 Task: Find connections with filter location Backnang with filter topic #lawyerlifewith filter profile language Spanish with filter current company Golin with filter school AMITY University Gurgaon with filter industry Insurance Carriers with filter service category Product Marketing with filter keywords title Chemist
Action: Mouse moved to (486, 63)
Screenshot: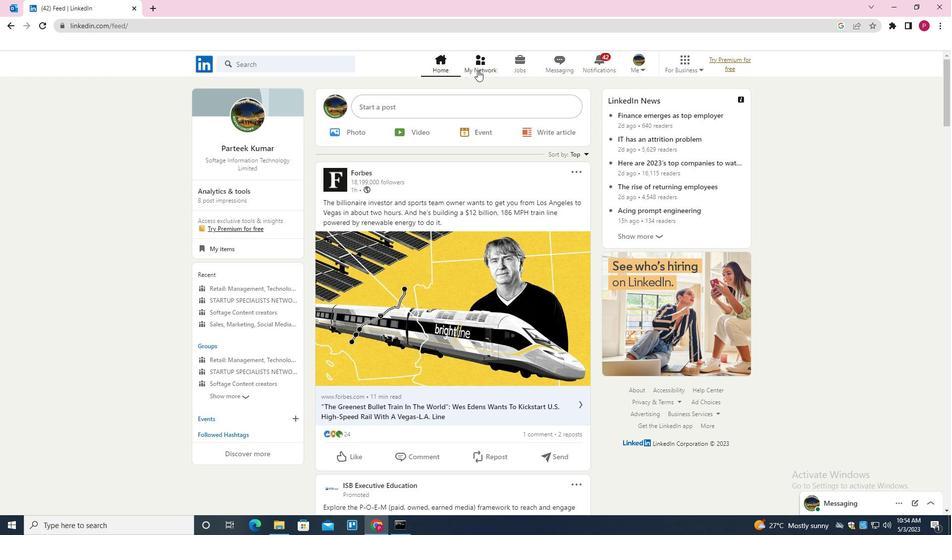 
Action: Mouse pressed left at (486, 63)
Screenshot: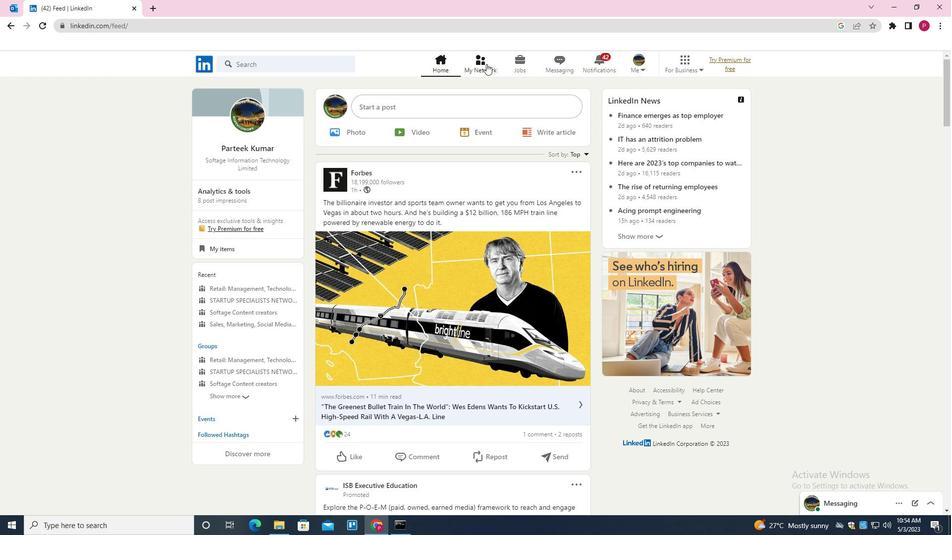 
Action: Mouse moved to (304, 116)
Screenshot: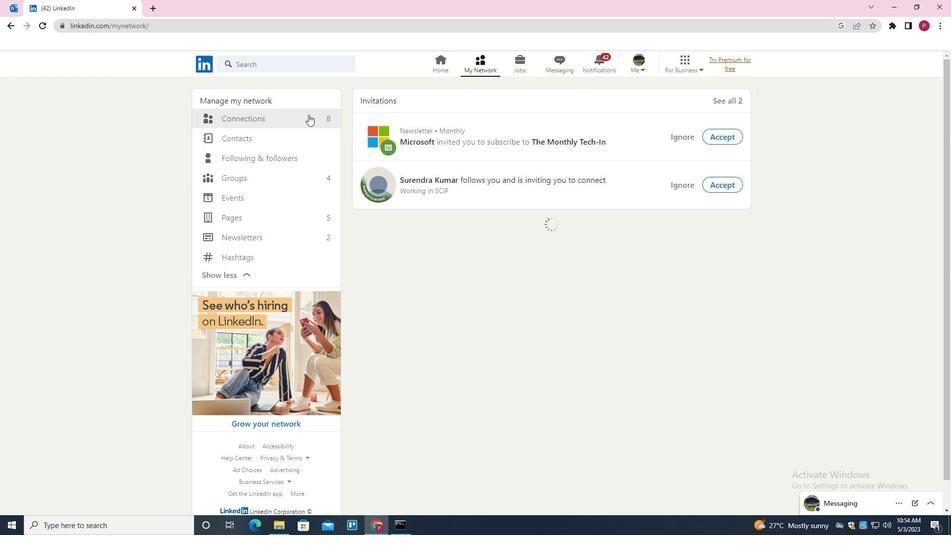 
Action: Mouse pressed left at (304, 116)
Screenshot: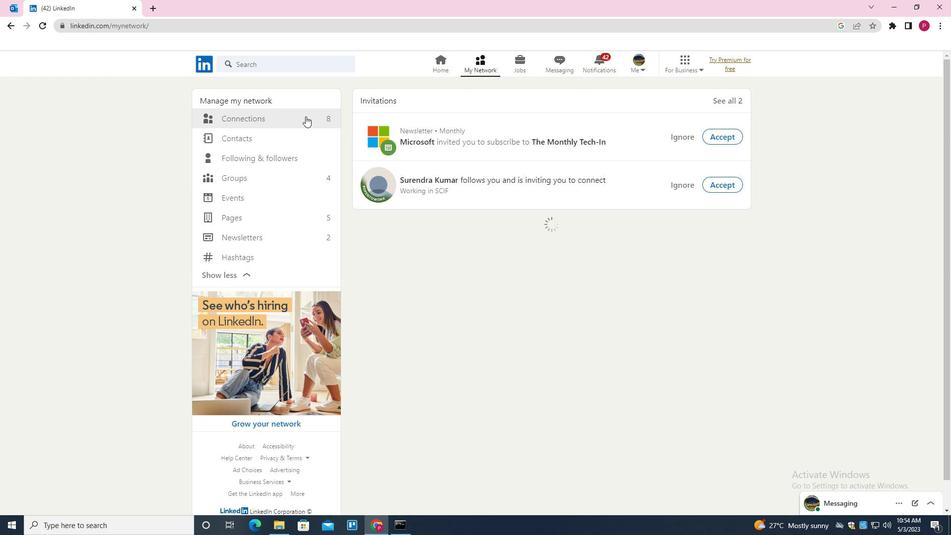 
Action: Mouse moved to (556, 116)
Screenshot: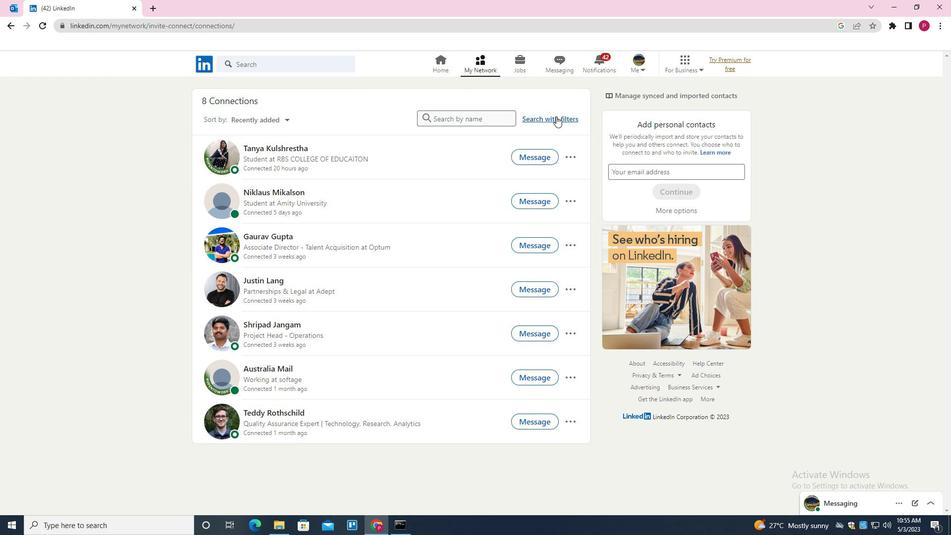 
Action: Mouse pressed left at (556, 116)
Screenshot: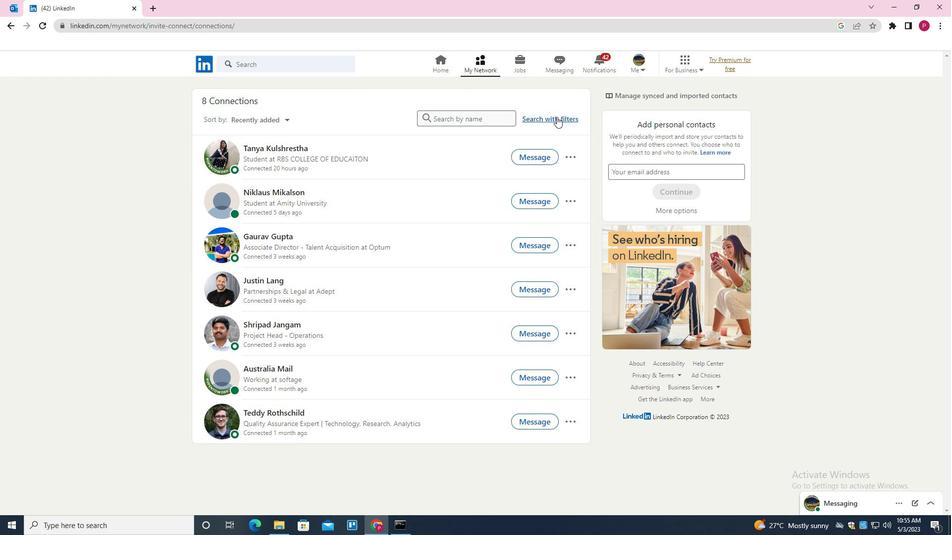 
Action: Mouse moved to (504, 91)
Screenshot: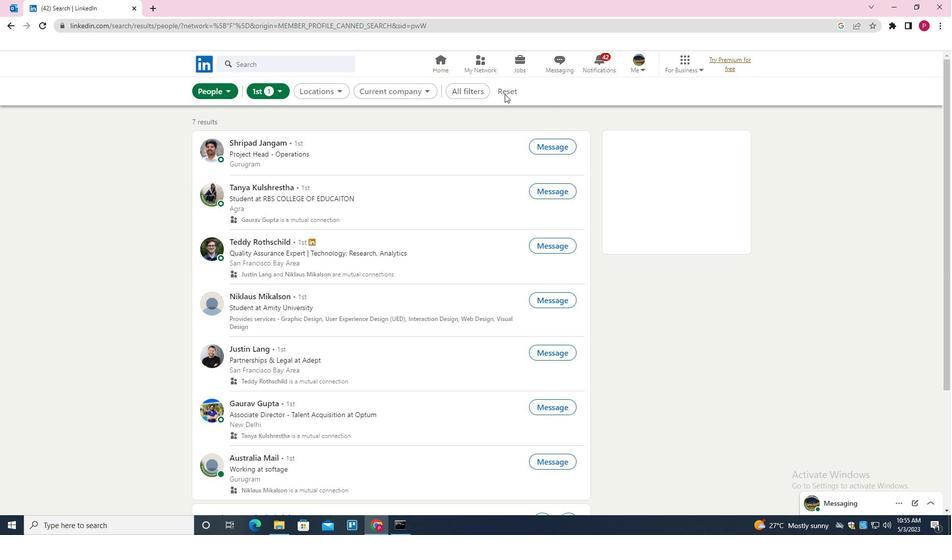 
Action: Mouse pressed left at (504, 91)
Screenshot: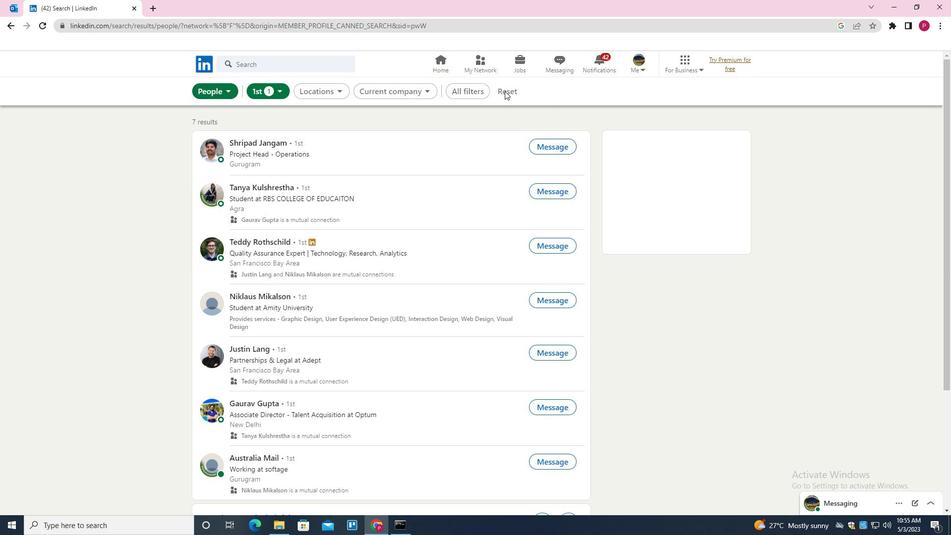 
Action: Mouse moved to (499, 92)
Screenshot: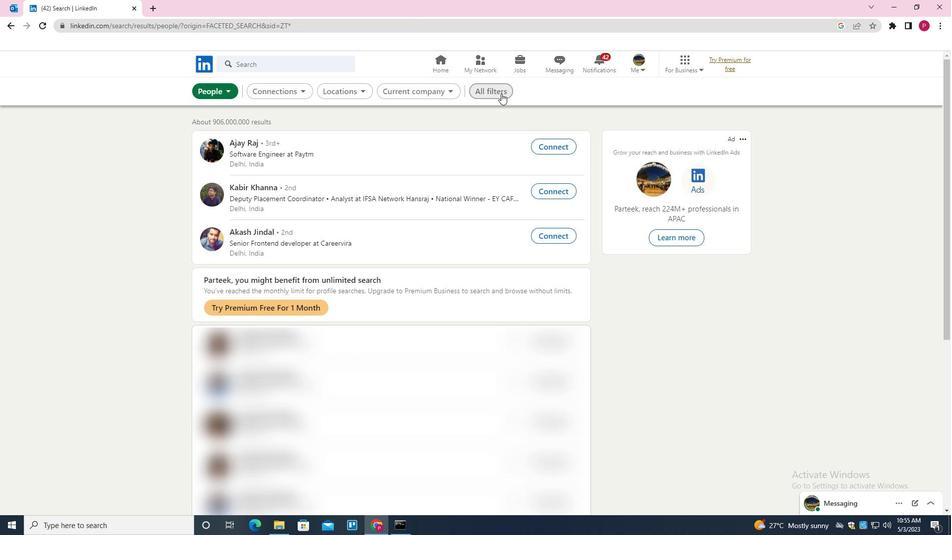 
Action: Mouse pressed left at (499, 92)
Screenshot: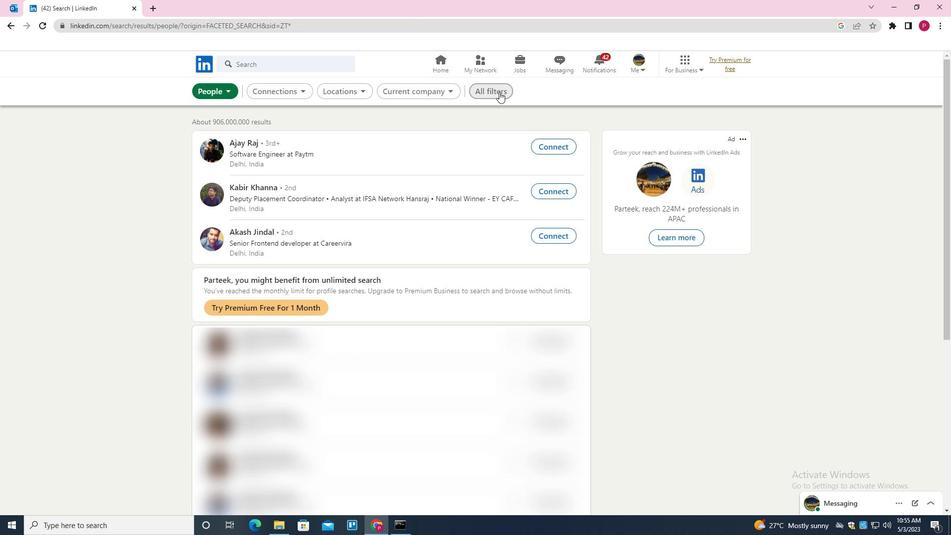 
Action: Mouse moved to (714, 221)
Screenshot: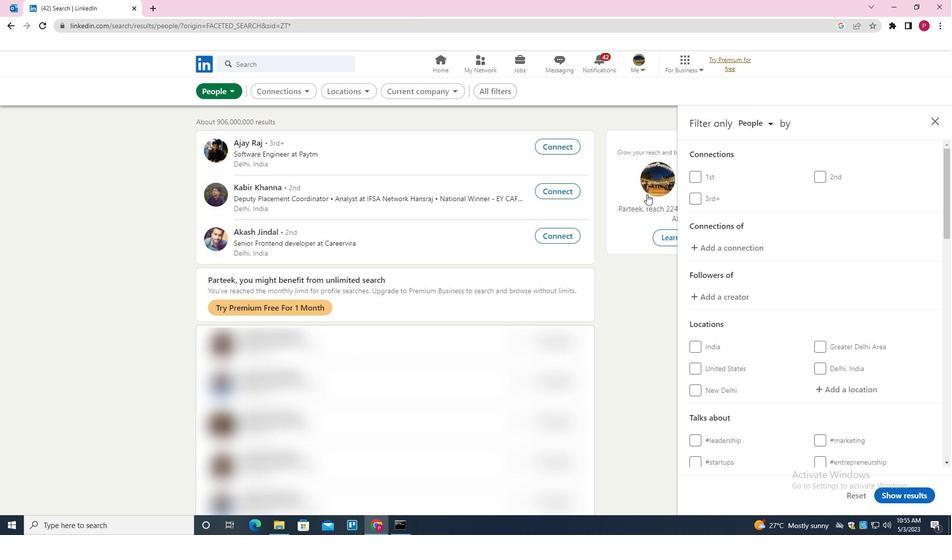 
Action: Mouse scrolled (714, 220) with delta (0, 0)
Screenshot: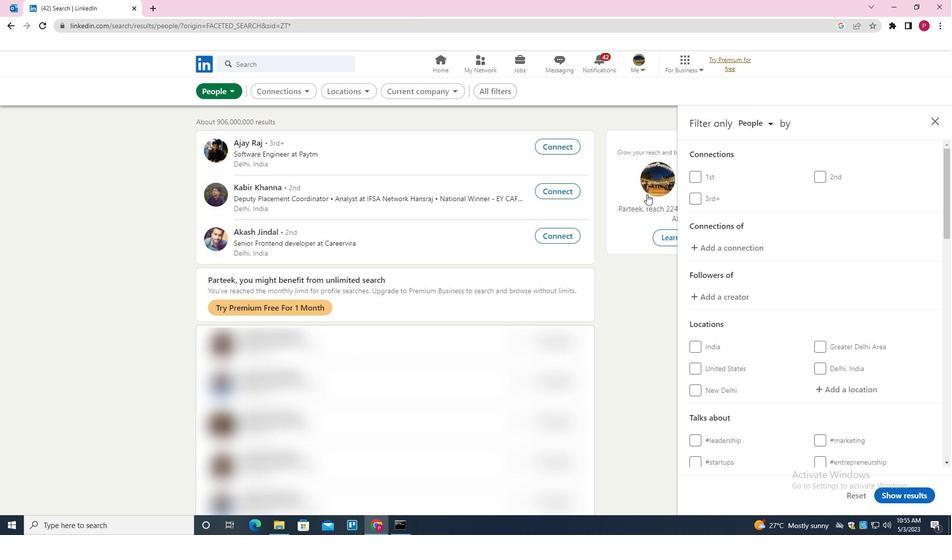 
Action: Mouse moved to (723, 224)
Screenshot: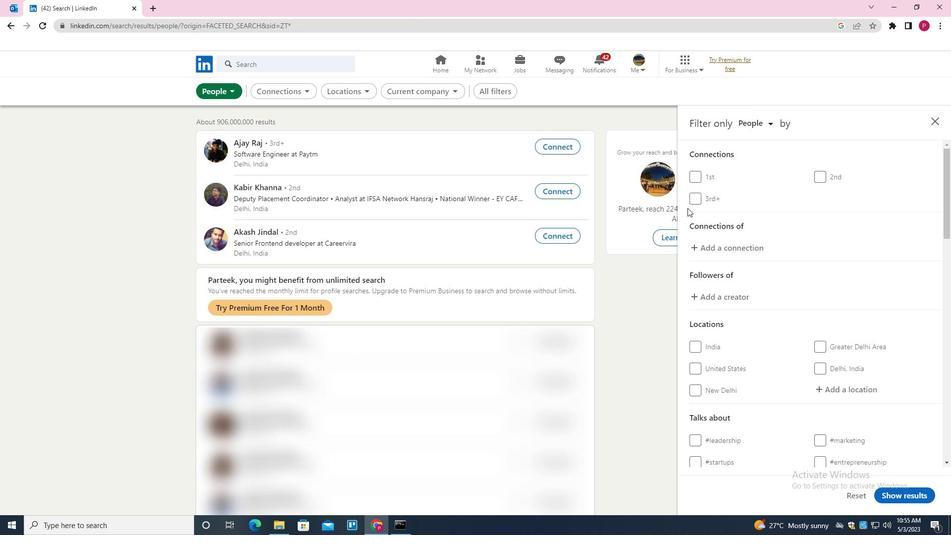 
Action: Mouse scrolled (723, 224) with delta (0, 0)
Screenshot: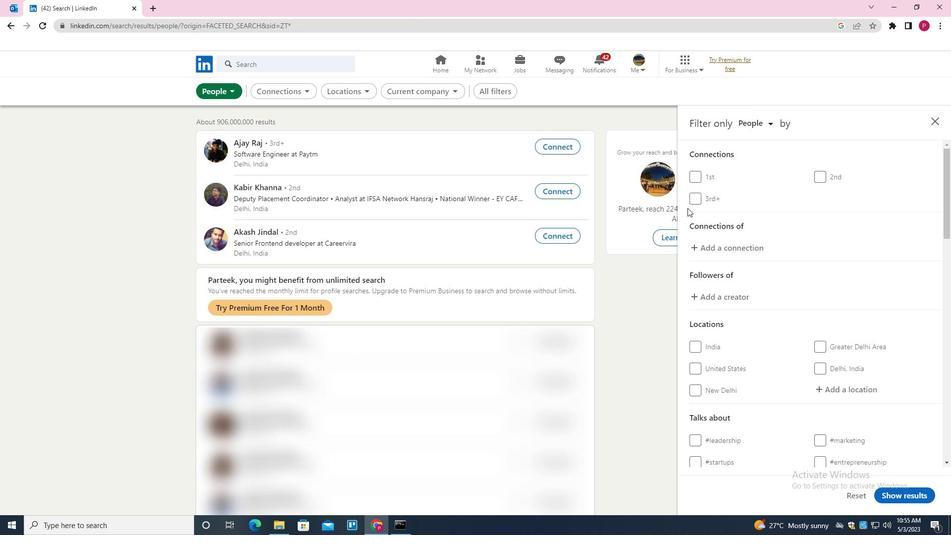 
Action: Mouse moved to (734, 228)
Screenshot: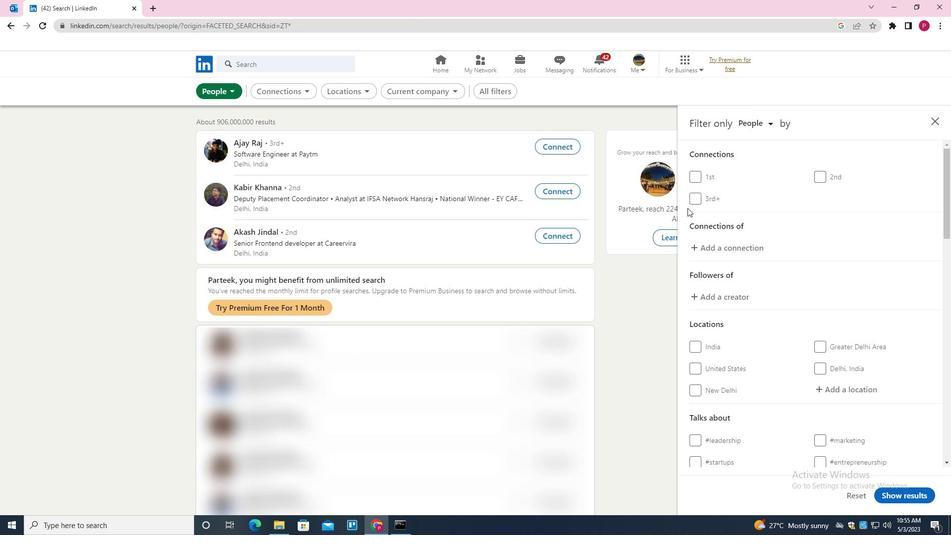 
Action: Mouse scrolled (734, 227) with delta (0, 0)
Screenshot: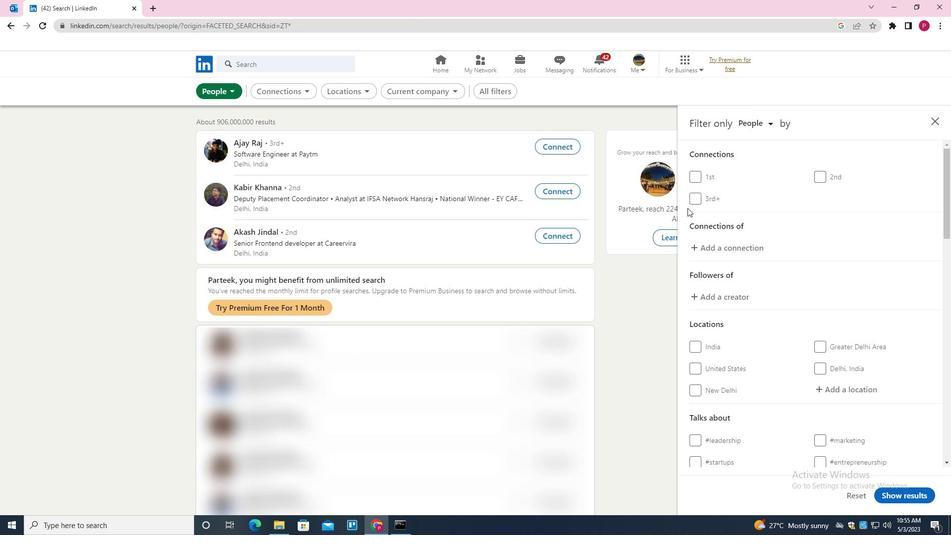
Action: Mouse moved to (849, 241)
Screenshot: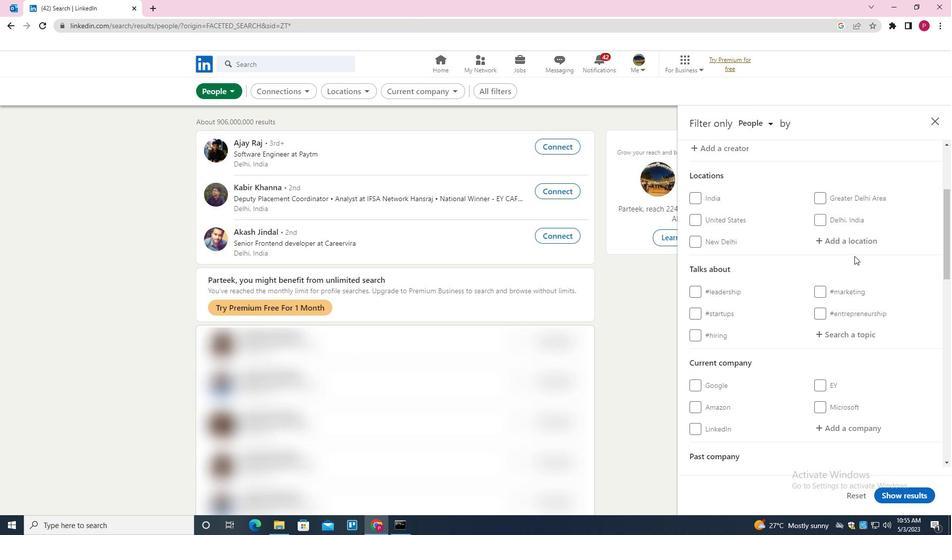 
Action: Mouse pressed left at (849, 241)
Screenshot: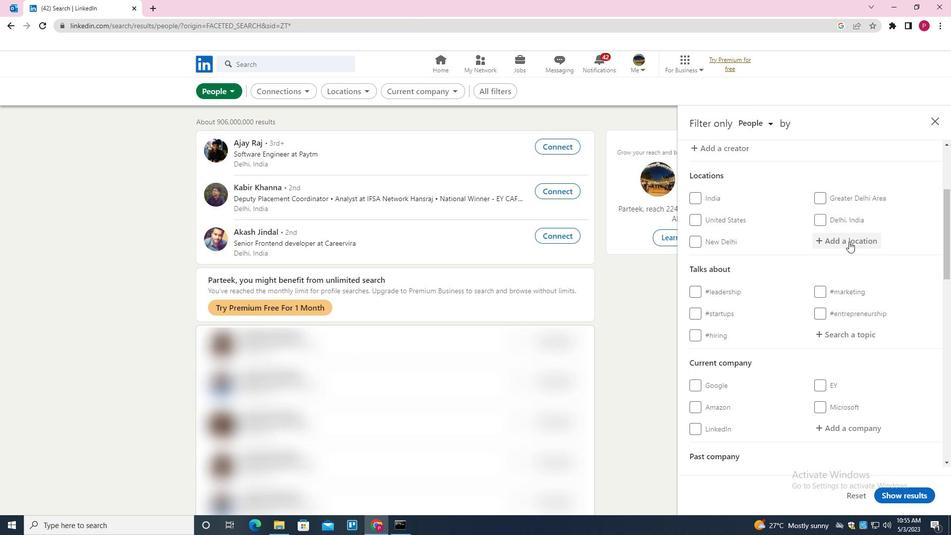 
Action: Key pressed <Key.shift><Key.shift><Key.shift><Key.shift><Key.shift><Key.shift><Key.shift><Key.shift>BACKNANG<Key.down><Key.enter>
Screenshot: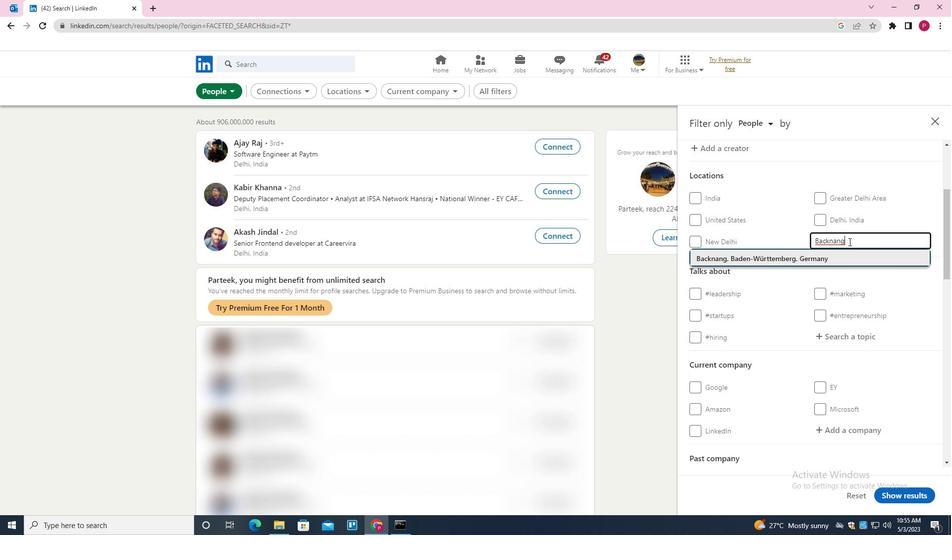 
Action: Mouse moved to (816, 262)
Screenshot: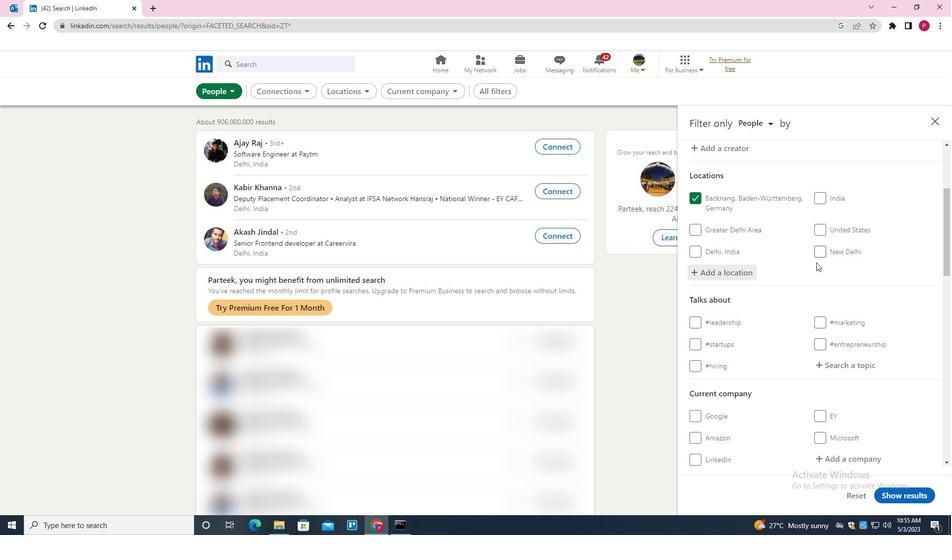 
Action: Mouse scrolled (816, 262) with delta (0, 0)
Screenshot: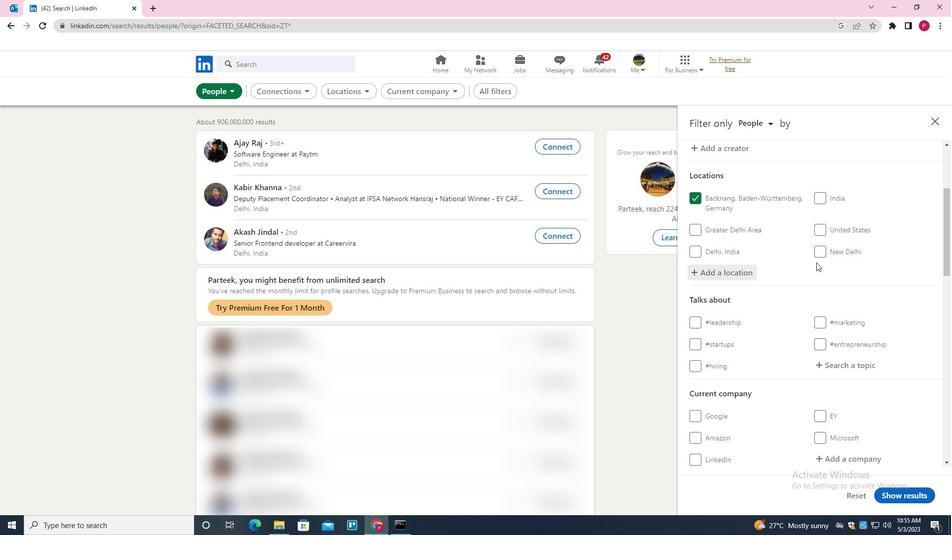 
Action: Mouse scrolled (816, 262) with delta (0, 0)
Screenshot: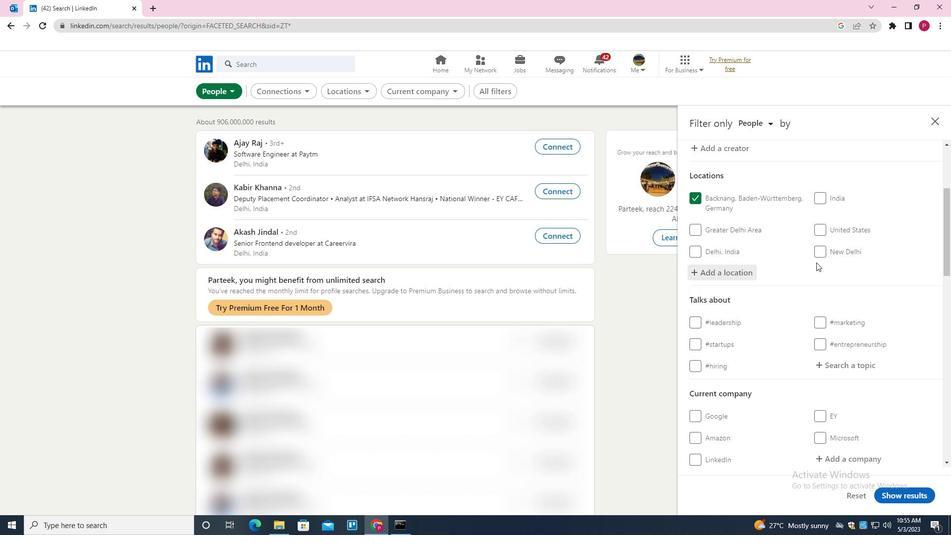 
Action: Mouse moved to (835, 268)
Screenshot: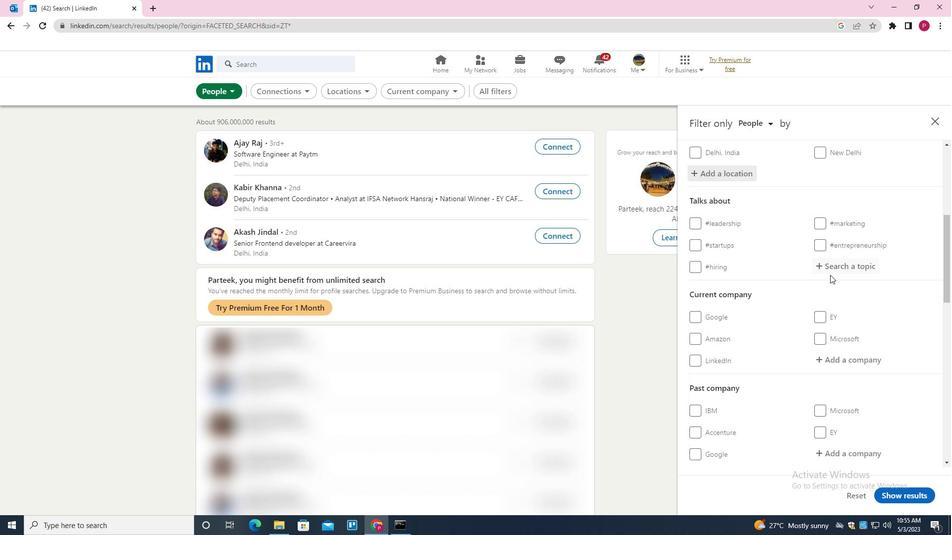 
Action: Mouse pressed left at (835, 268)
Screenshot: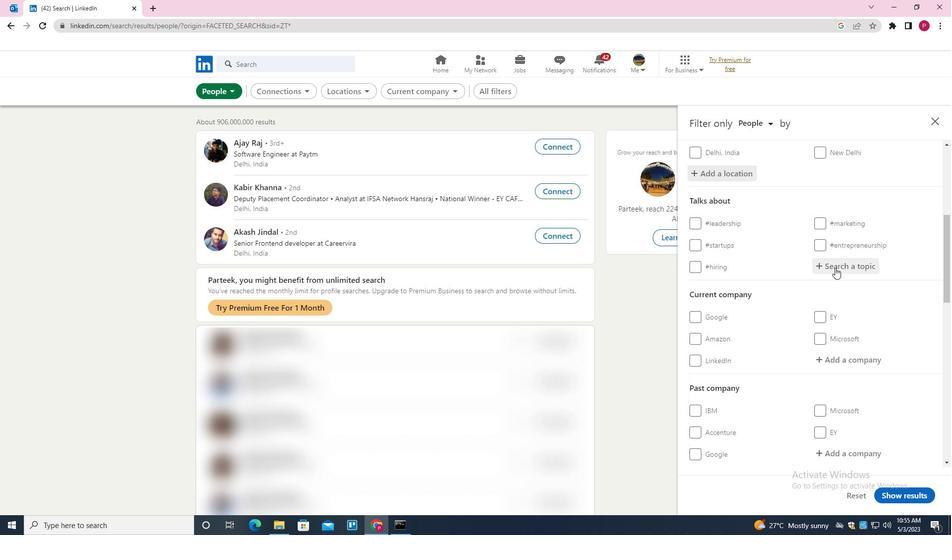 
Action: Key pressed LAWYERLIFE<Key.down><Key.enter>
Screenshot: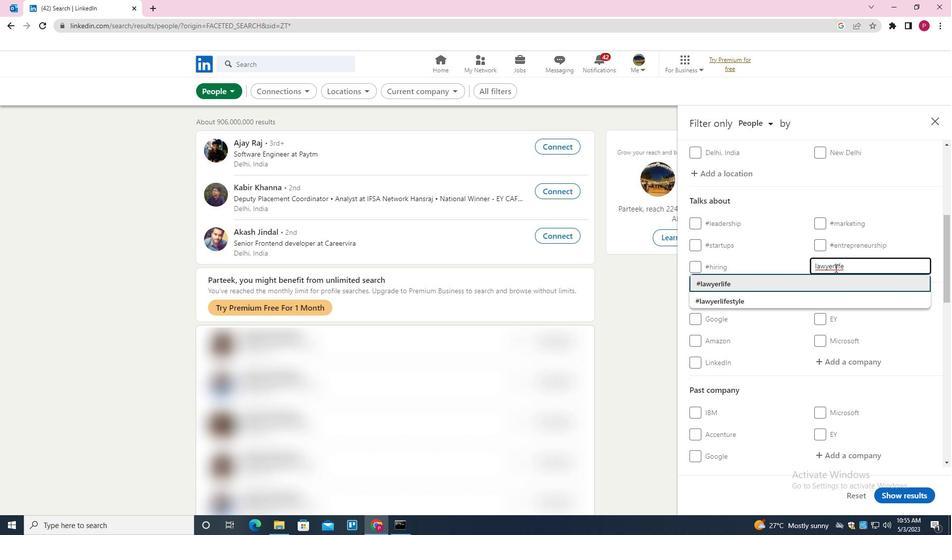 
Action: Mouse moved to (833, 273)
Screenshot: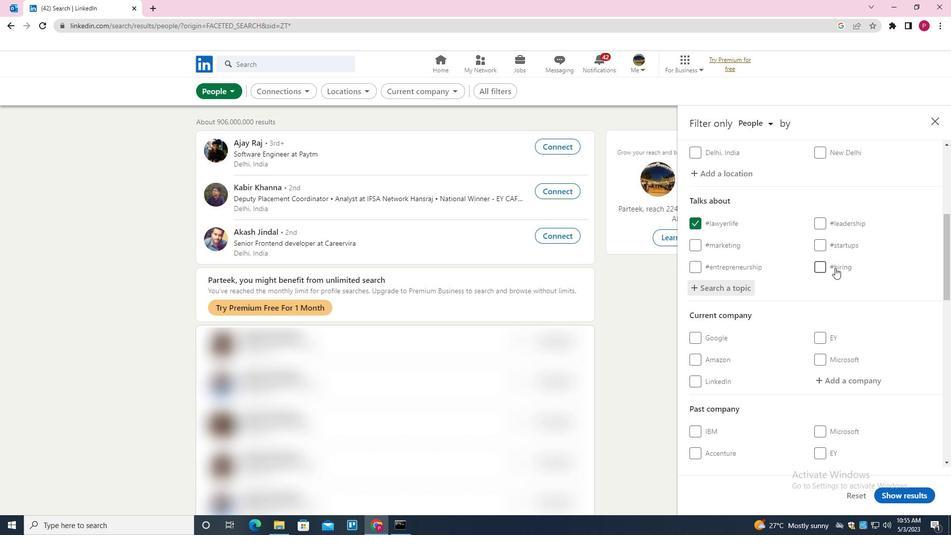 
Action: Mouse scrolled (833, 272) with delta (0, 0)
Screenshot: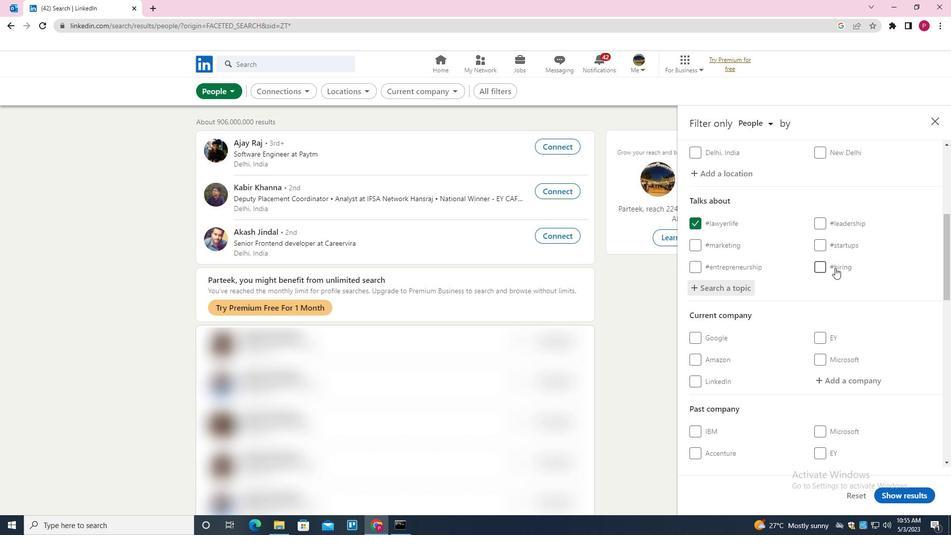 
Action: Mouse moved to (832, 274)
Screenshot: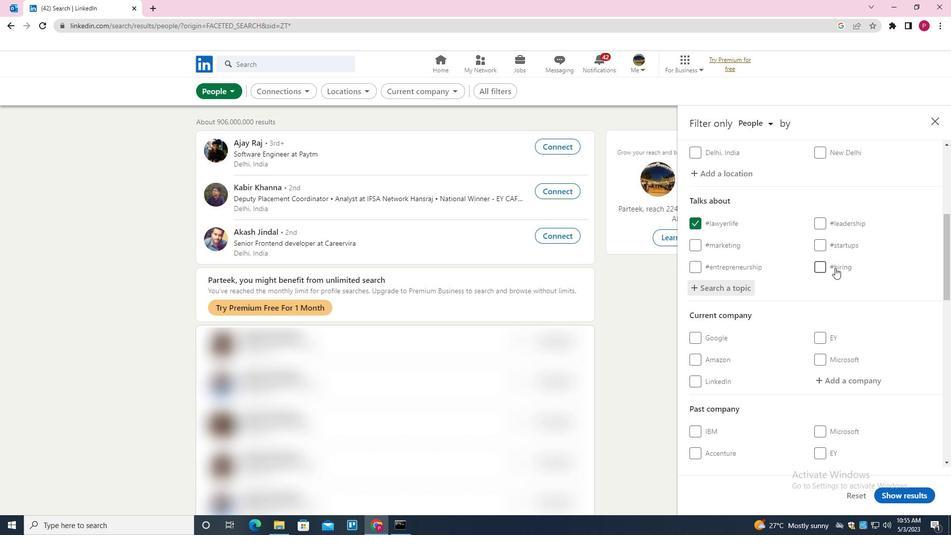 
Action: Mouse scrolled (832, 273) with delta (0, 0)
Screenshot: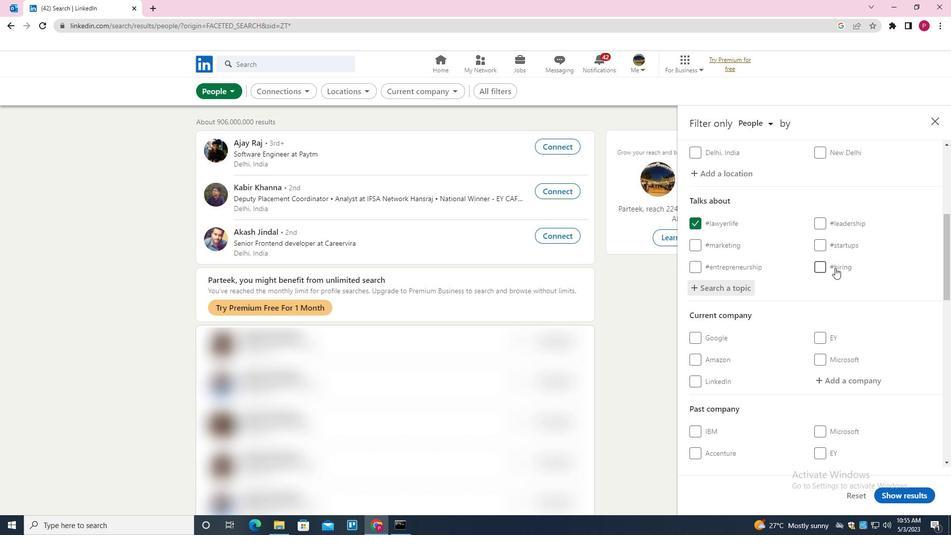 
Action: Mouse moved to (831, 275)
Screenshot: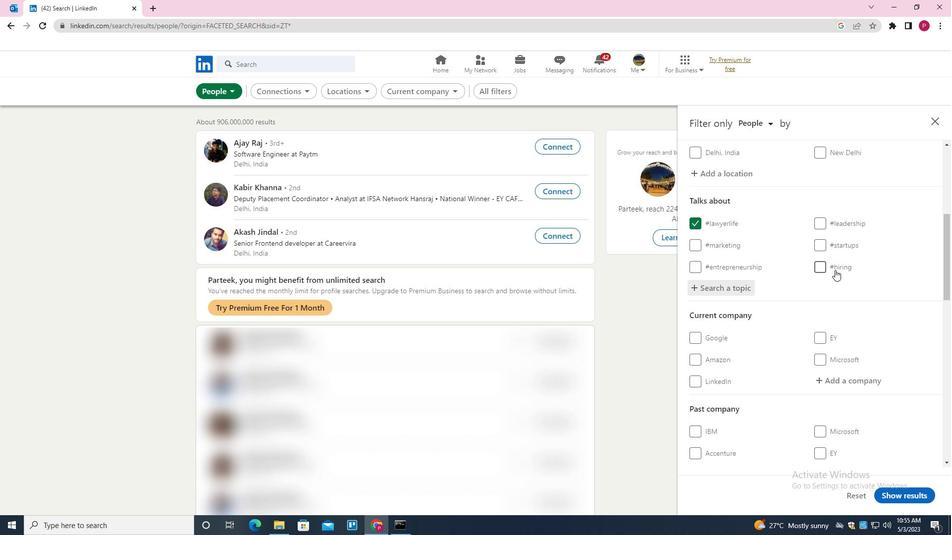 
Action: Mouse scrolled (831, 274) with delta (0, 0)
Screenshot: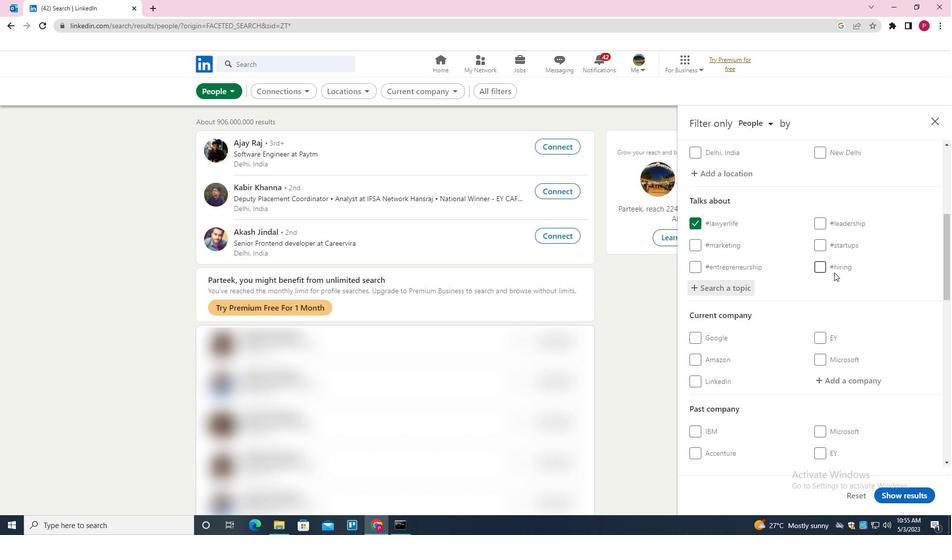 
Action: Mouse scrolled (831, 274) with delta (0, 0)
Screenshot: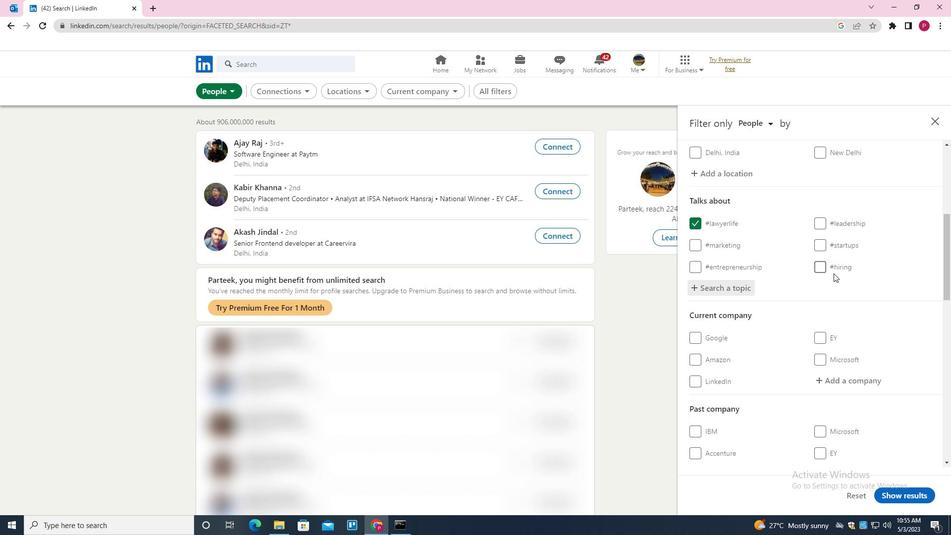 
Action: Mouse scrolled (831, 274) with delta (0, 0)
Screenshot: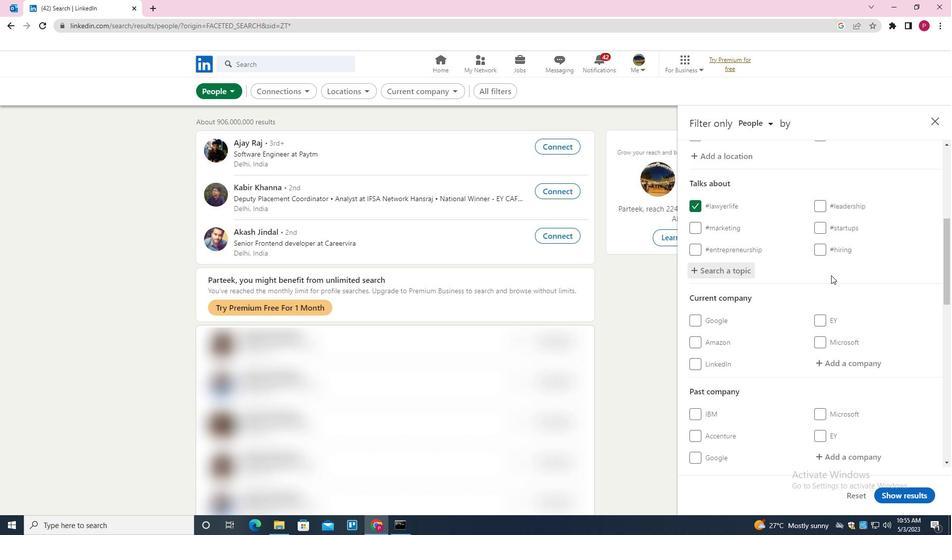 
Action: Mouse moved to (716, 276)
Screenshot: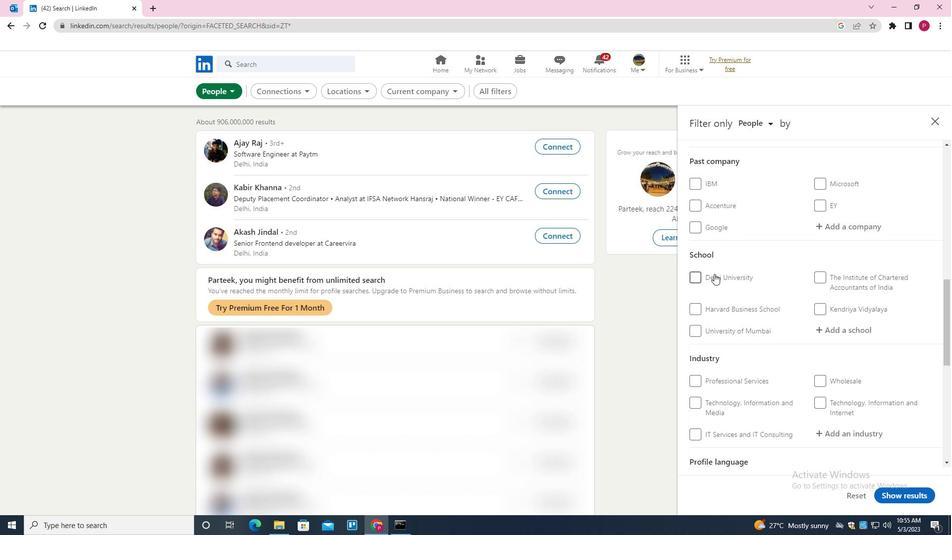 
Action: Mouse scrolled (716, 276) with delta (0, 0)
Screenshot: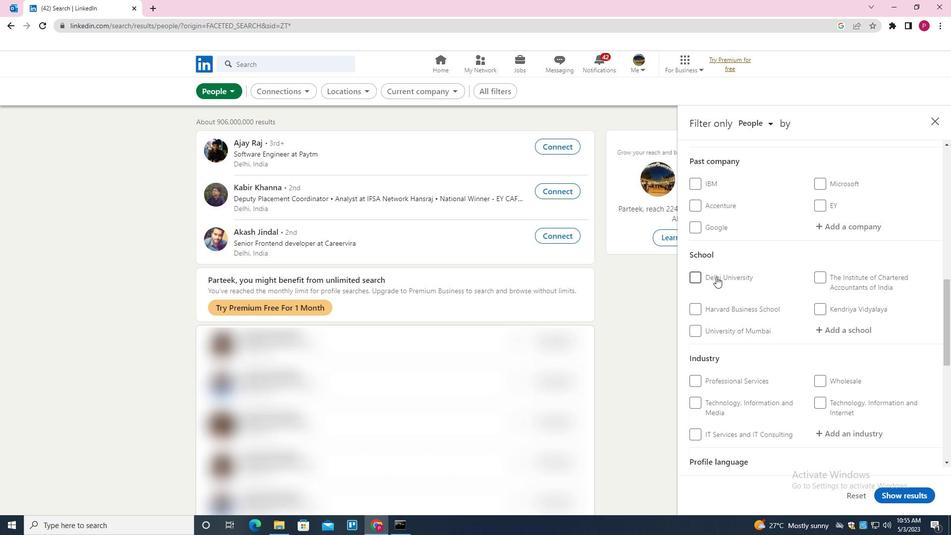 
Action: Mouse scrolled (716, 276) with delta (0, 0)
Screenshot: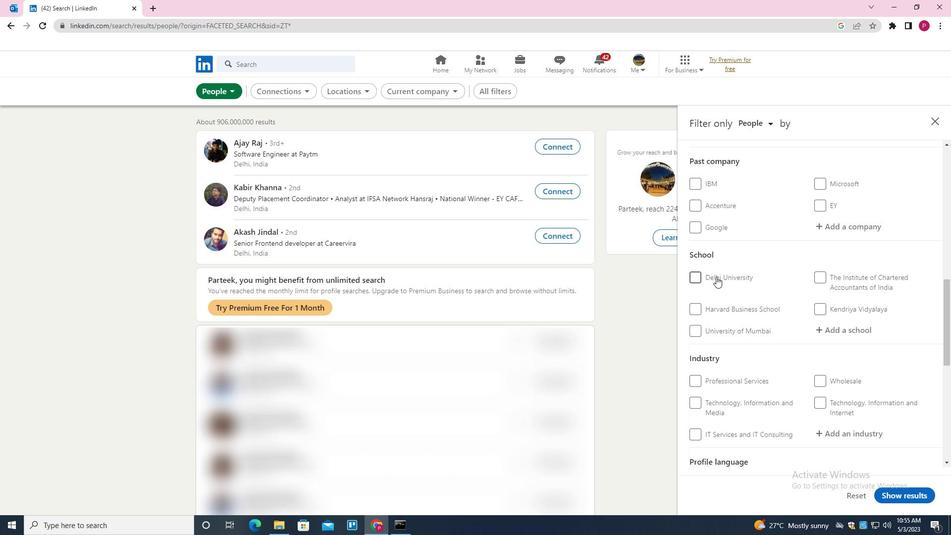 
Action: Mouse scrolled (716, 276) with delta (0, 0)
Screenshot: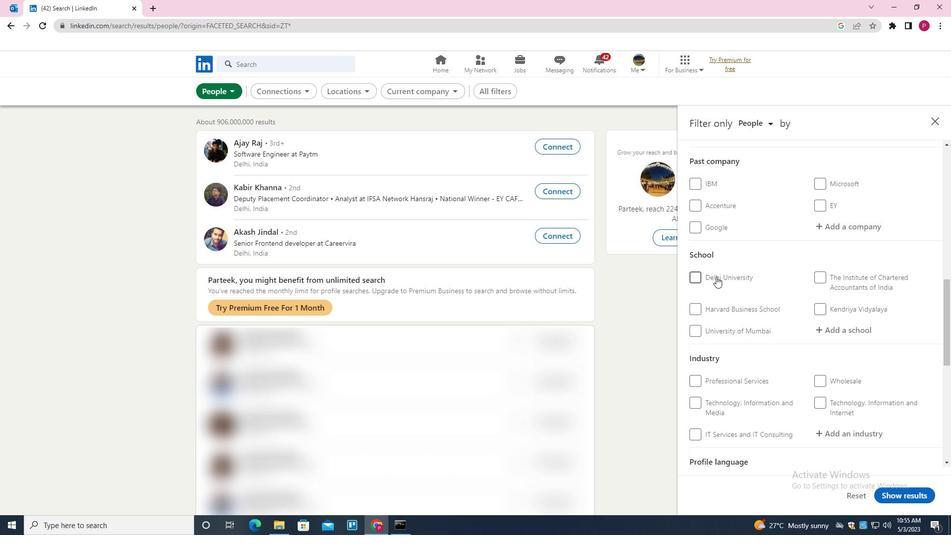 
Action: Mouse scrolled (716, 276) with delta (0, 0)
Screenshot: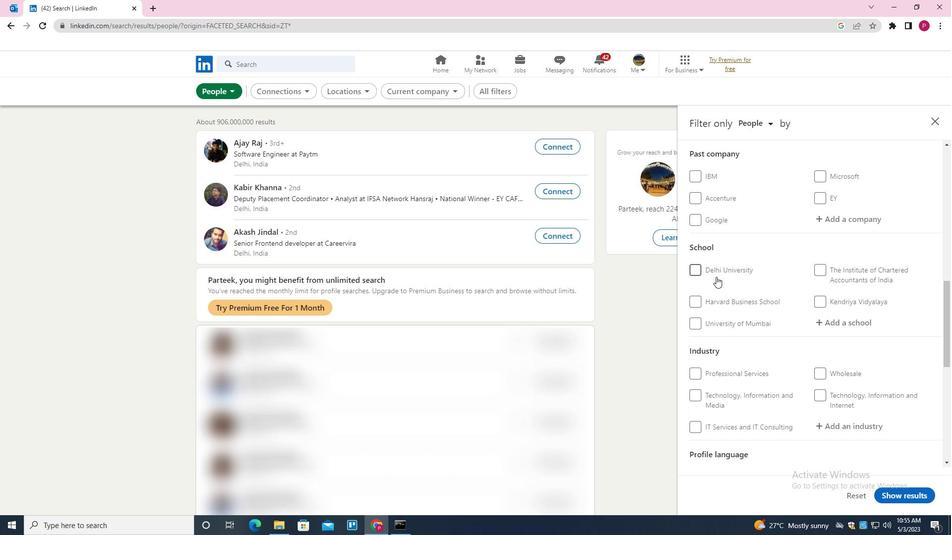 
Action: Mouse scrolled (716, 276) with delta (0, 0)
Screenshot: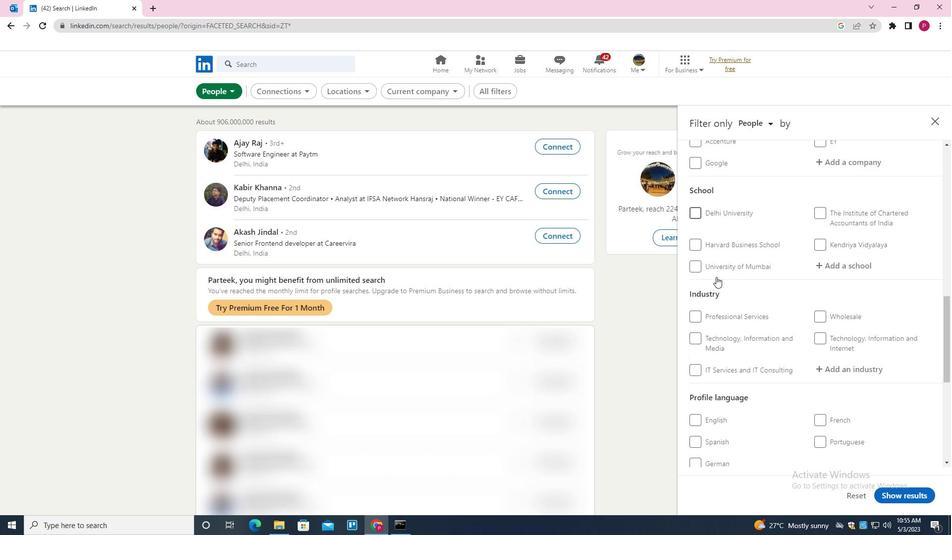 
Action: Mouse moved to (716, 258)
Screenshot: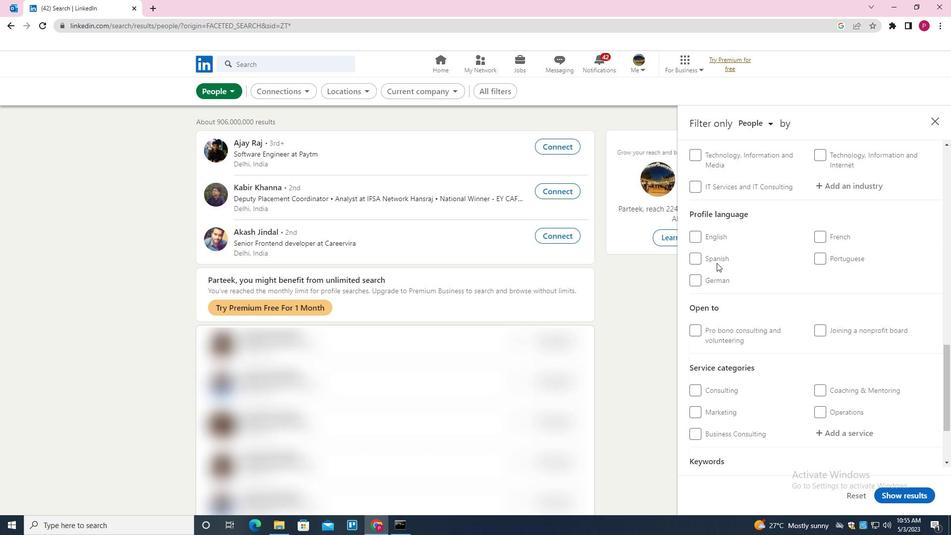 
Action: Mouse pressed left at (716, 258)
Screenshot: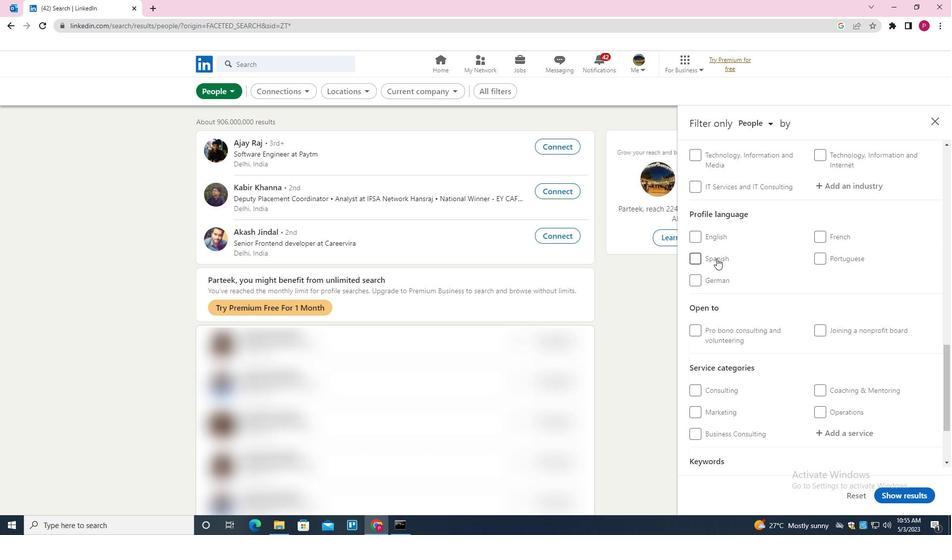 
Action: Mouse moved to (732, 263)
Screenshot: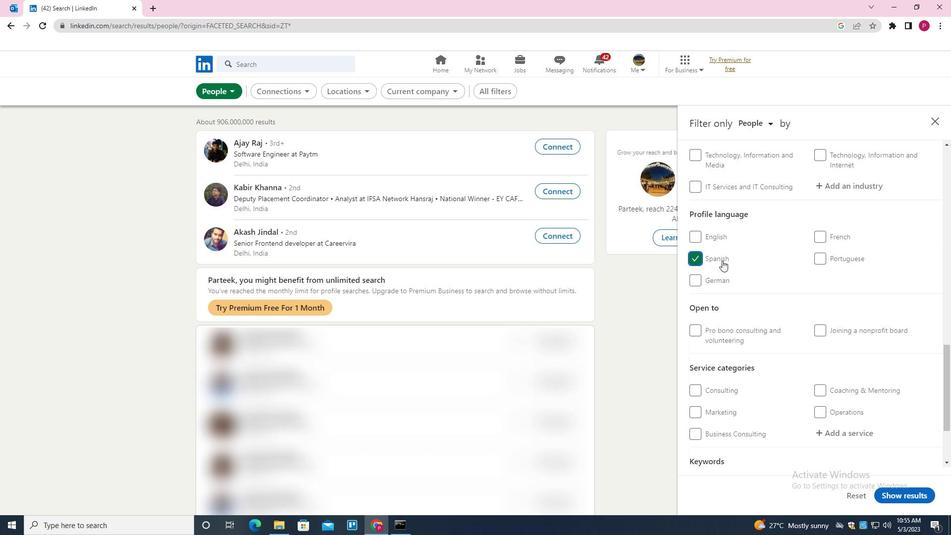 
Action: Mouse scrolled (732, 264) with delta (0, 0)
Screenshot: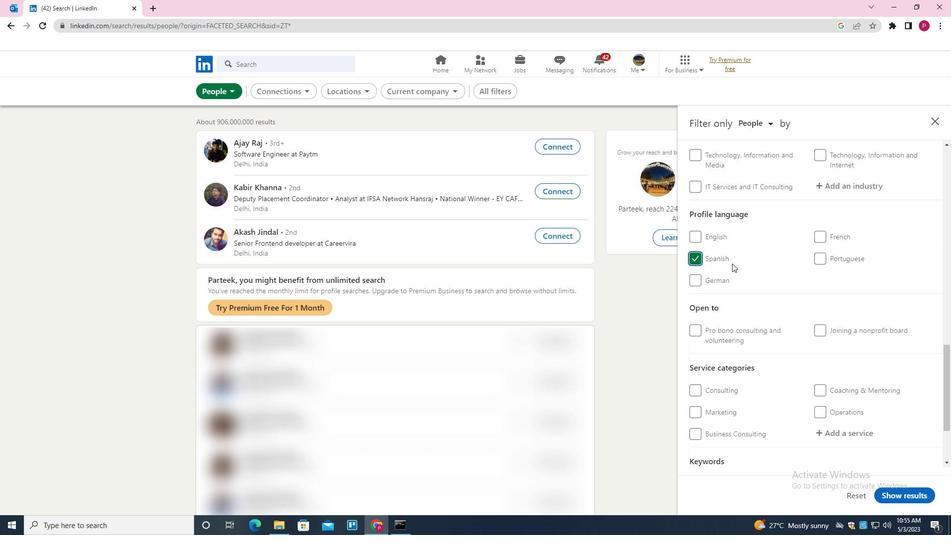 
Action: Mouse scrolled (732, 264) with delta (0, 0)
Screenshot: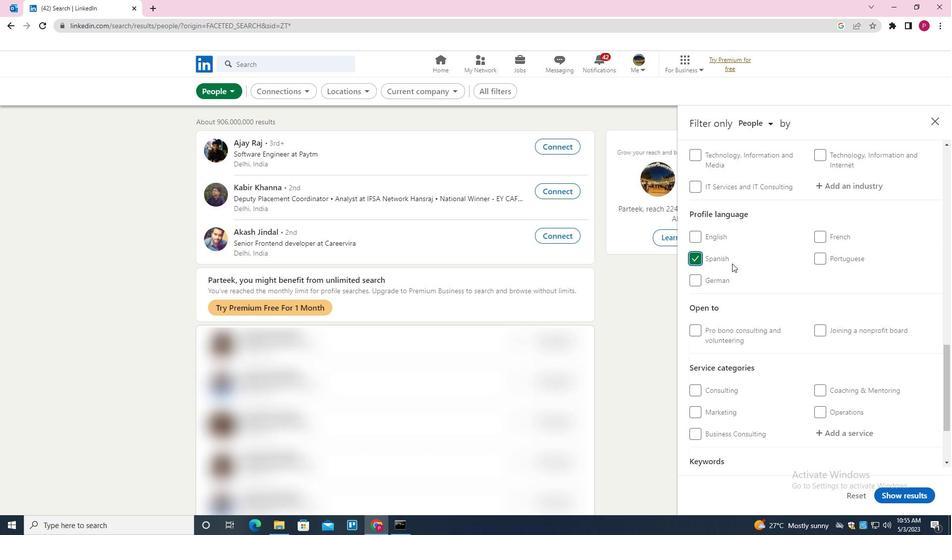 
Action: Mouse scrolled (732, 264) with delta (0, 0)
Screenshot: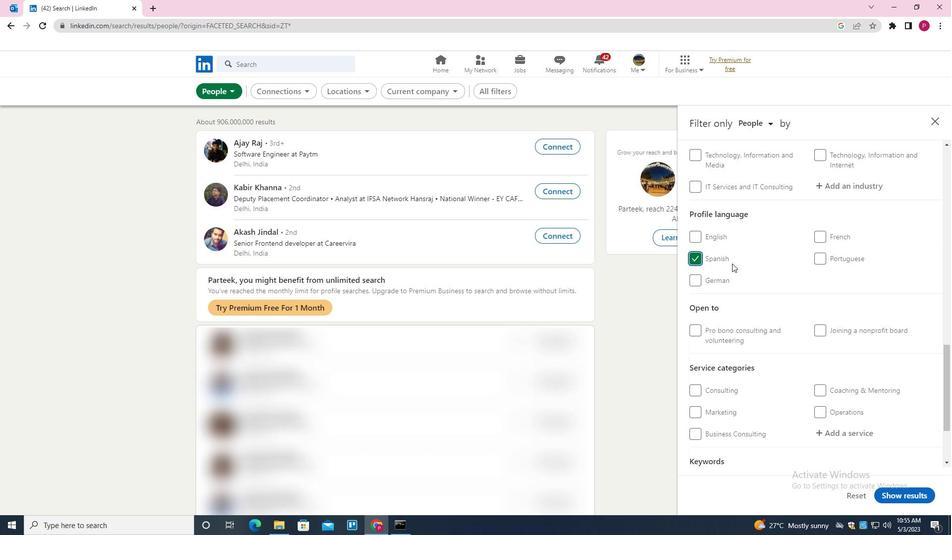 
Action: Mouse scrolled (732, 264) with delta (0, 0)
Screenshot: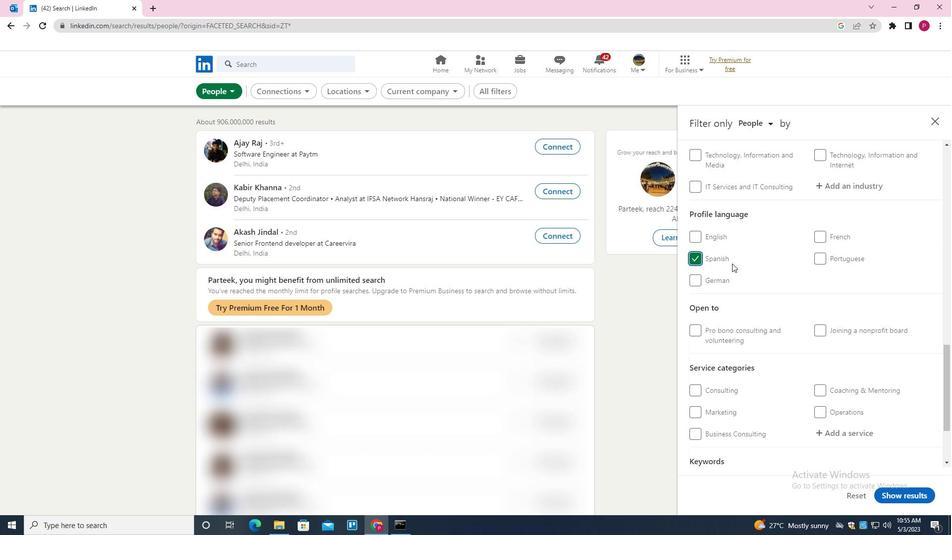 
Action: Mouse scrolled (732, 264) with delta (0, 0)
Screenshot: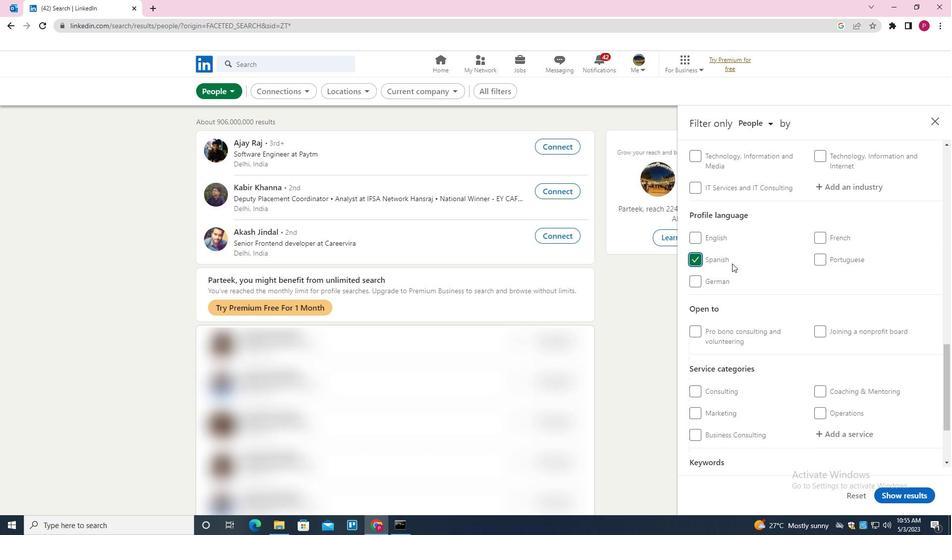 
Action: Mouse scrolled (732, 264) with delta (0, 0)
Screenshot: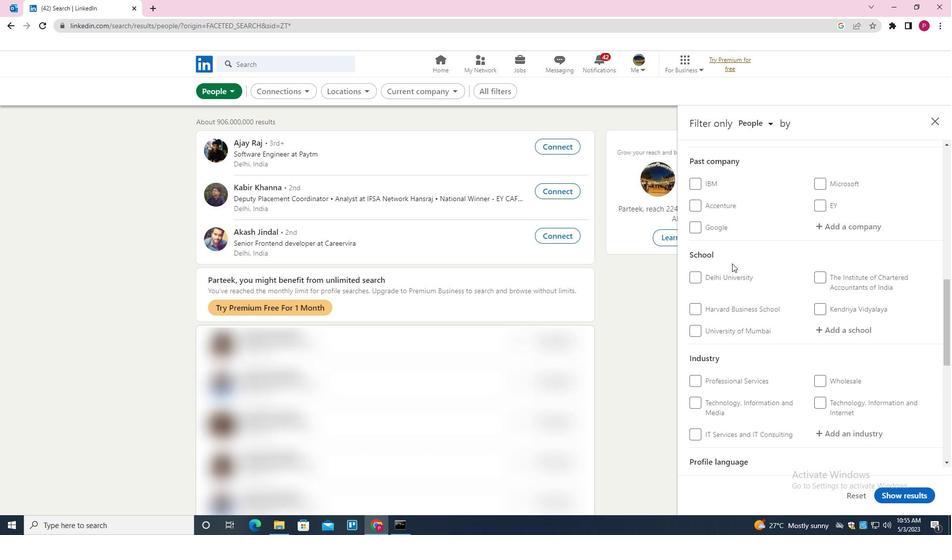 
Action: Mouse scrolled (732, 264) with delta (0, 0)
Screenshot: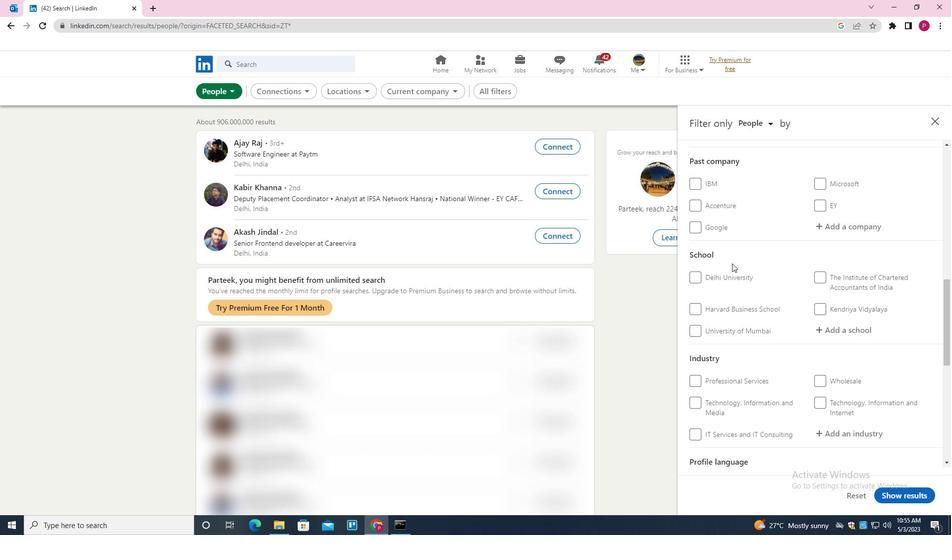 
Action: Mouse scrolled (732, 264) with delta (0, 0)
Screenshot: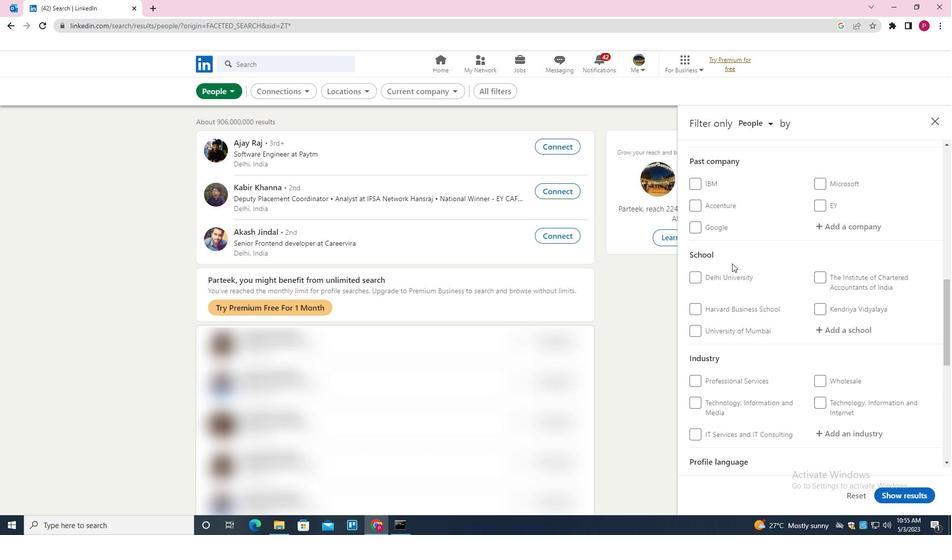 
Action: Mouse moved to (851, 281)
Screenshot: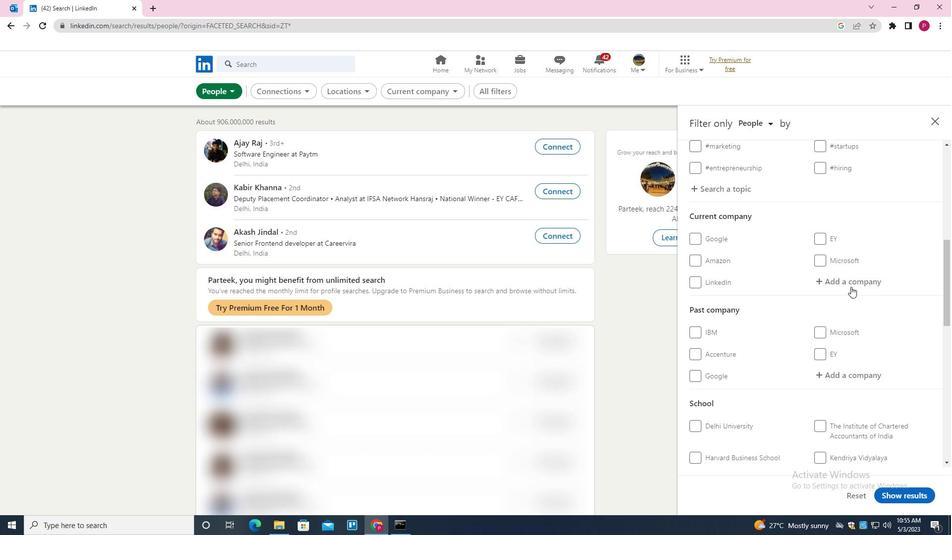 
Action: Mouse pressed left at (851, 281)
Screenshot: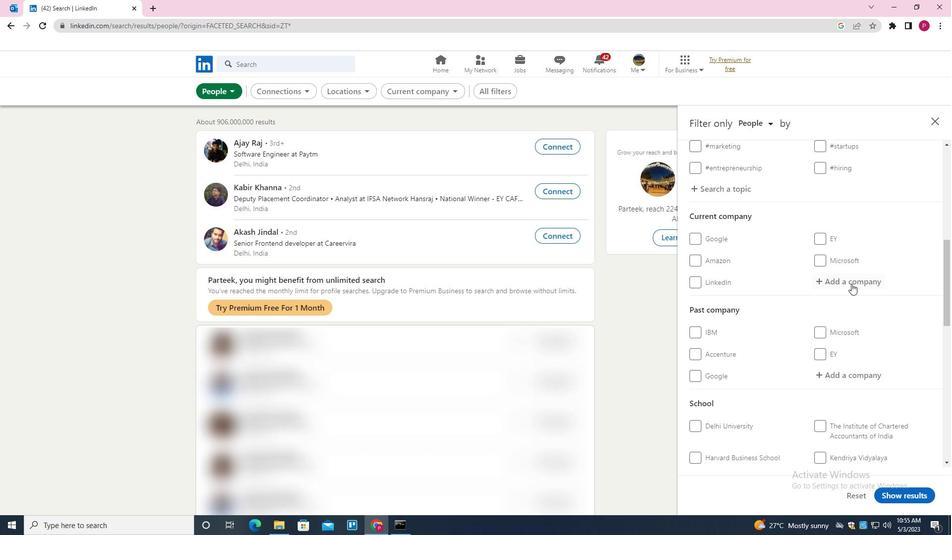
Action: Key pressed <Key.shift><Key.shift><Key.shift><Key.shift><Key.shift><Key.shift><Key.shift><Key.shift><Key.shift><Key.shift><Key.shift><Key.shift><Key.shift><Key.shift>GOLIN<Key.down><Key.enter>
Screenshot: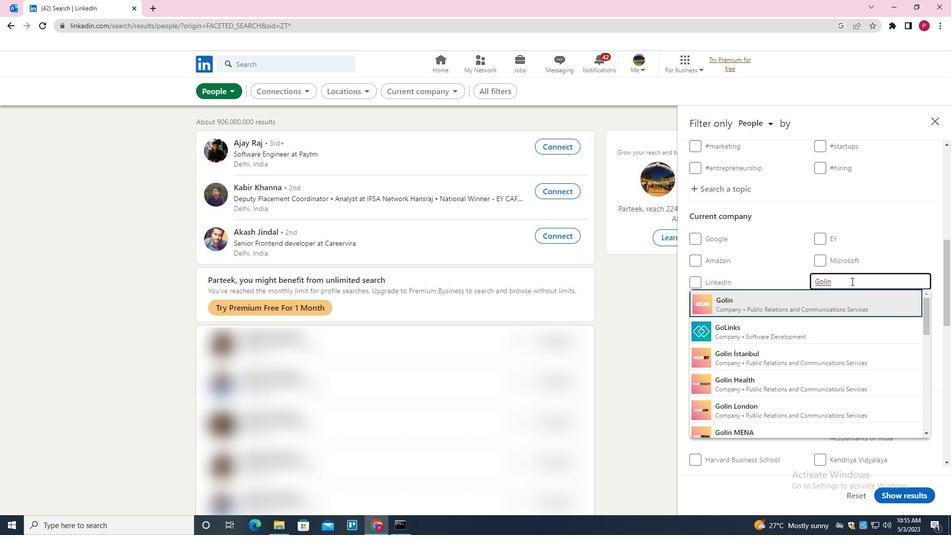 
Action: Mouse moved to (795, 284)
Screenshot: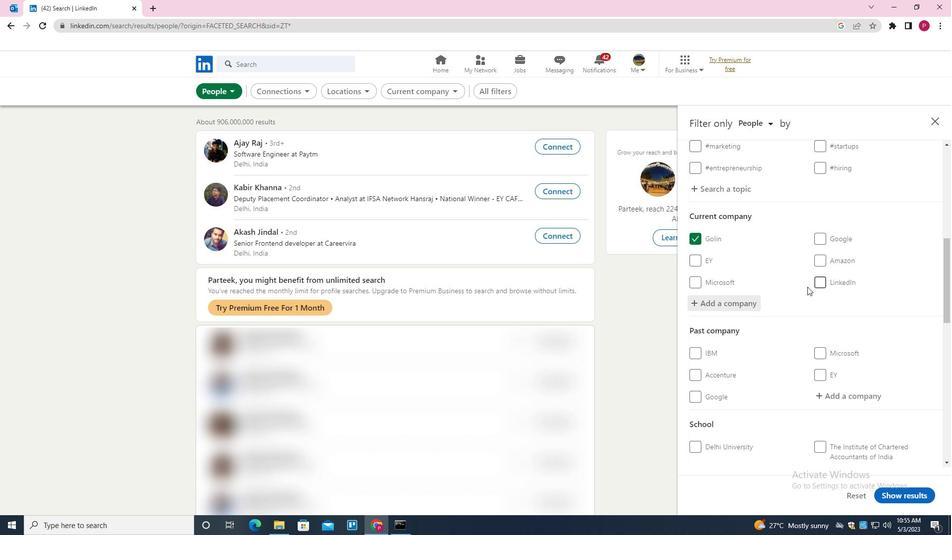 
Action: Mouse scrolled (795, 284) with delta (0, 0)
Screenshot: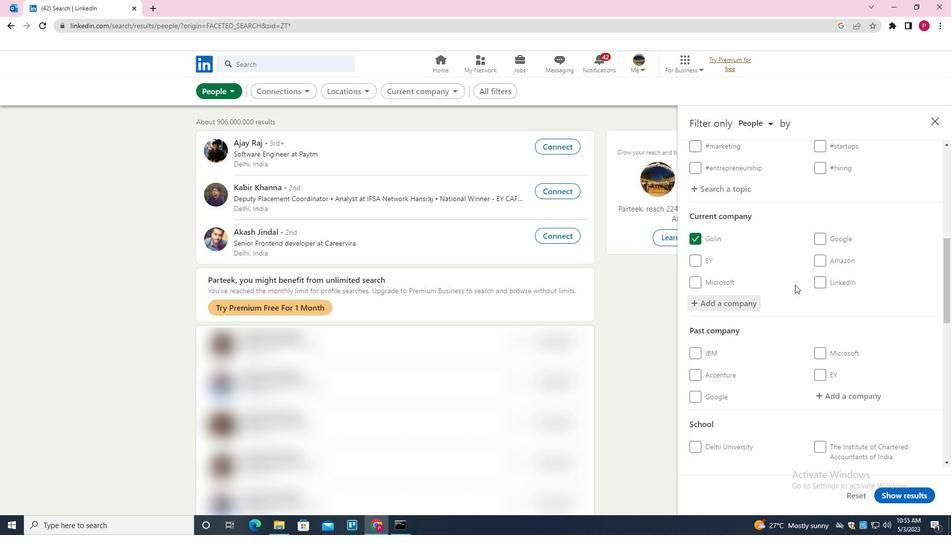 
Action: Mouse scrolled (795, 284) with delta (0, 0)
Screenshot: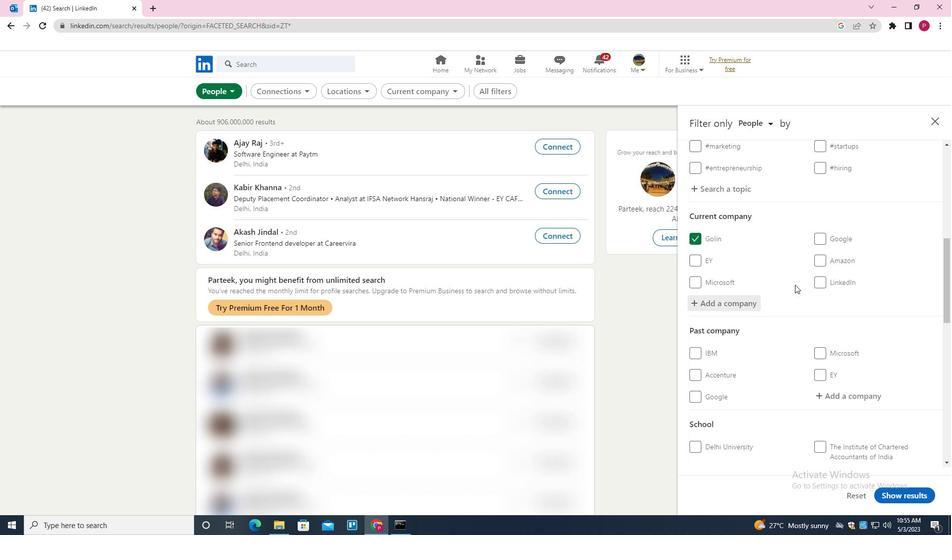 
Action: Mouse scrolled (795, 284) with delta (0, 0)
Screenshot: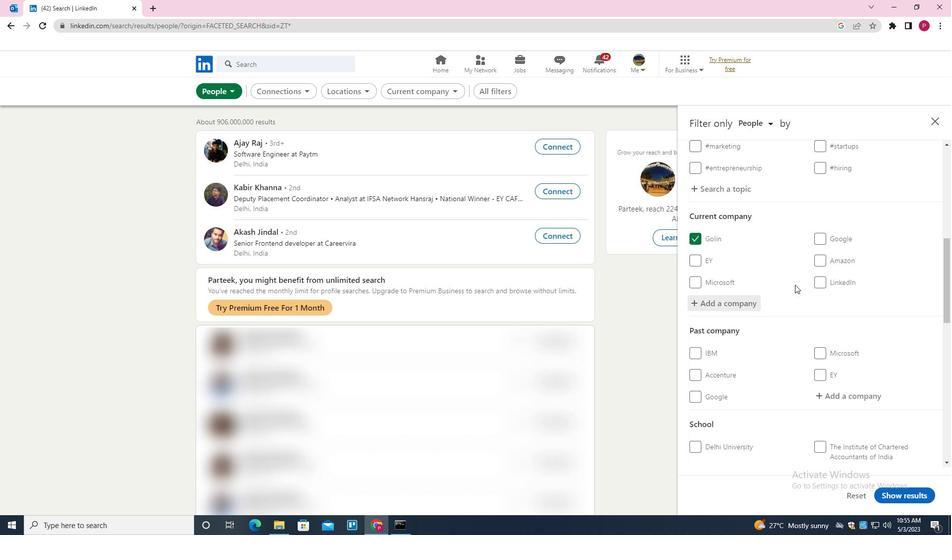 
Action: Mouse scrolled (795, 284) with delta (0, 0)
Screenshot: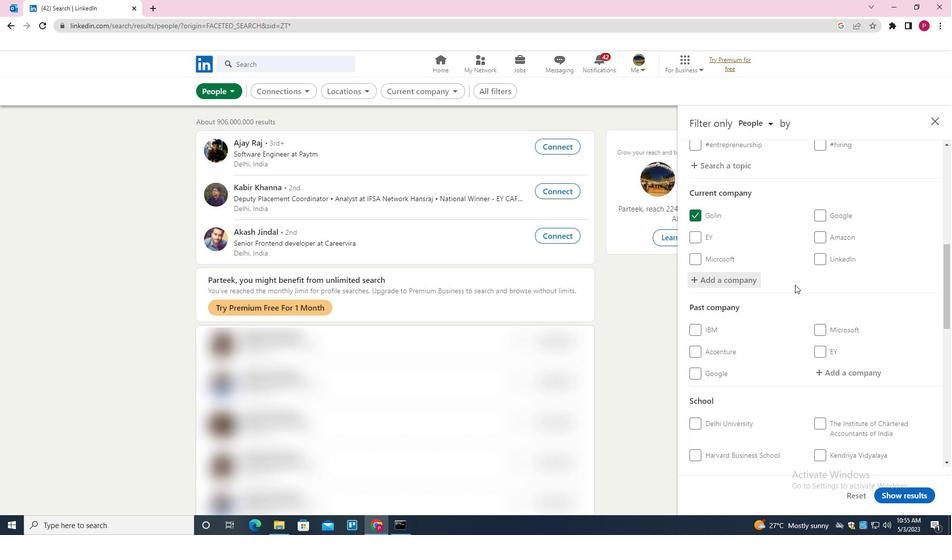 
Action: Mouse moved to (828, 297)
Screenshot: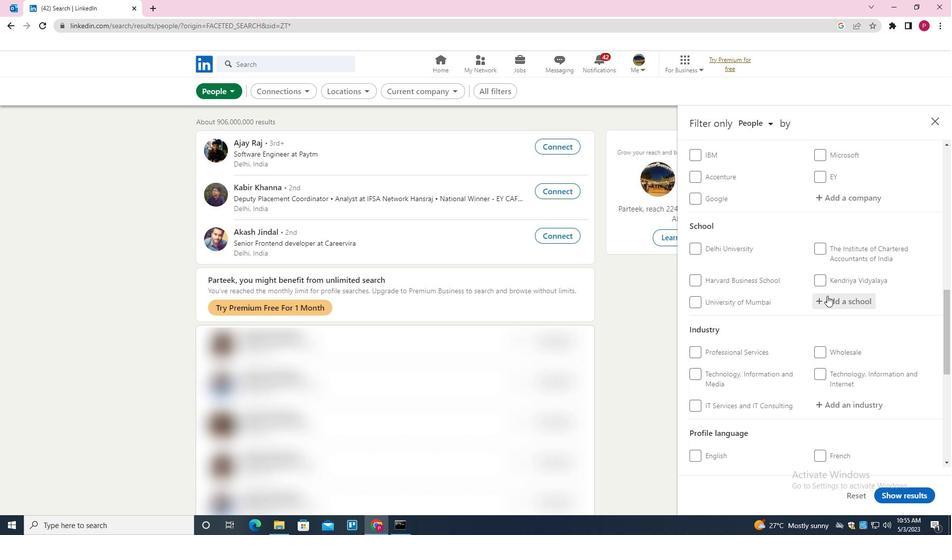 
Action: Mouse pressed left at (828, 297)
Screenshot: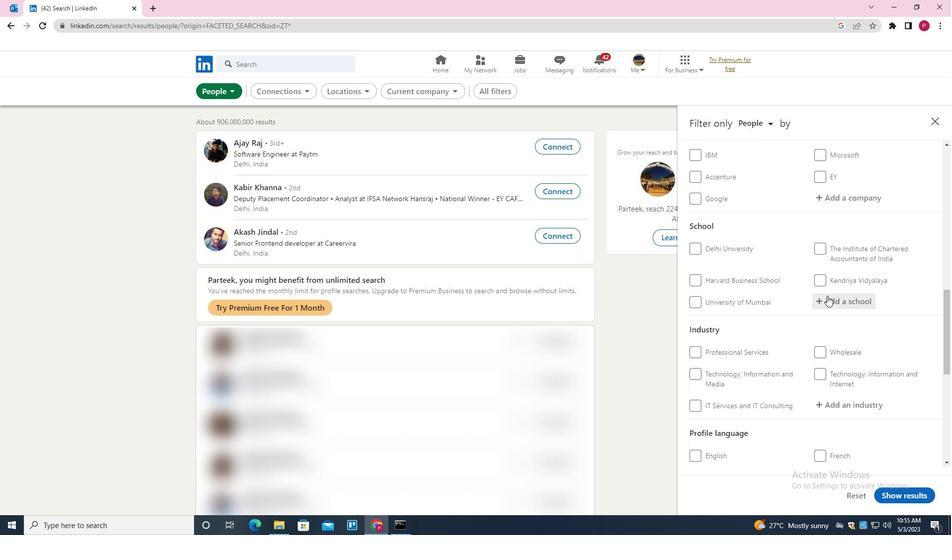 
Action: Key pressed <Key.shift><Key.shift>AMITY<Key.space><Key.shift><Key.shift><Key.shift><Key.shift>UNIVERSITY<Key.space><Key.shift>GURGAON<Key.down><Key.enter>
Screenshot: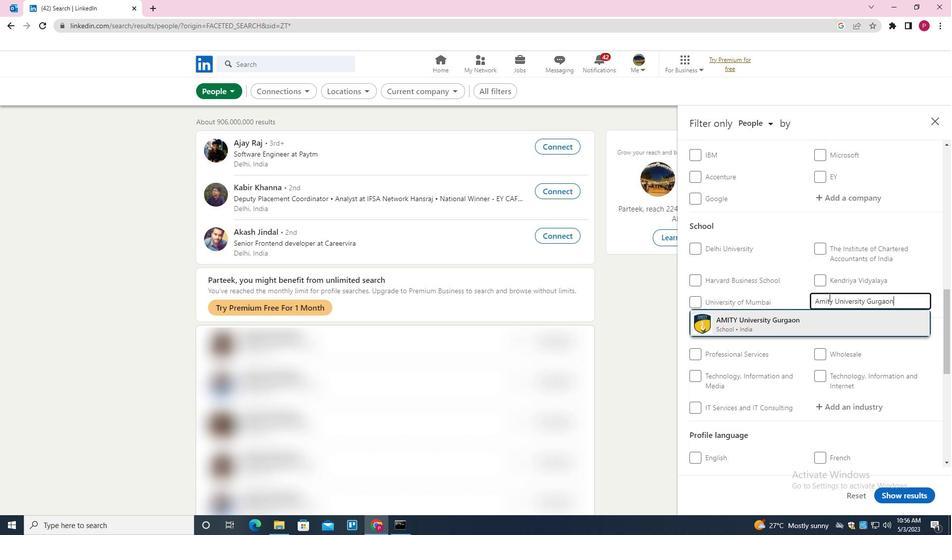 
Action: Mouse scrolled (828, 296) with delta (0, 0)
Screenshot: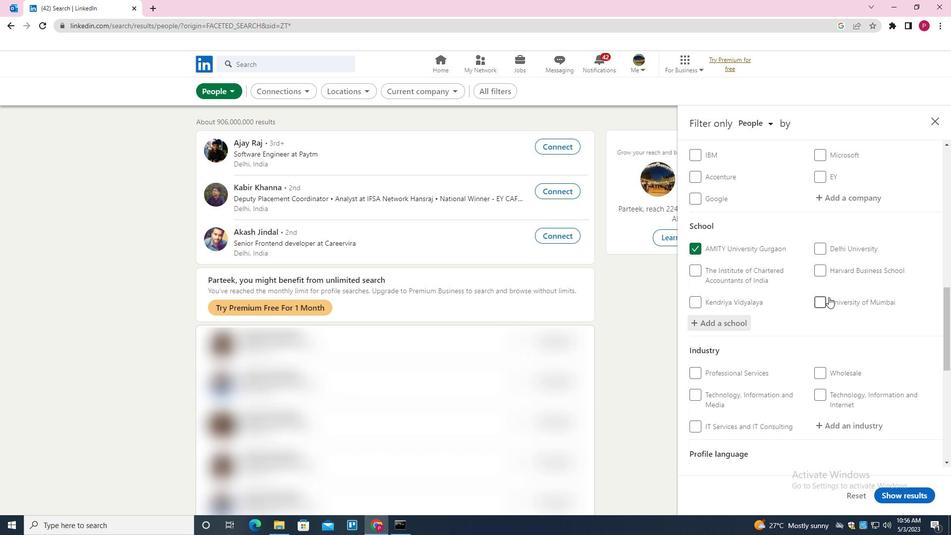 
Action: Mouse scrolled (828, 296) with delta (0, 0)
Screenshot: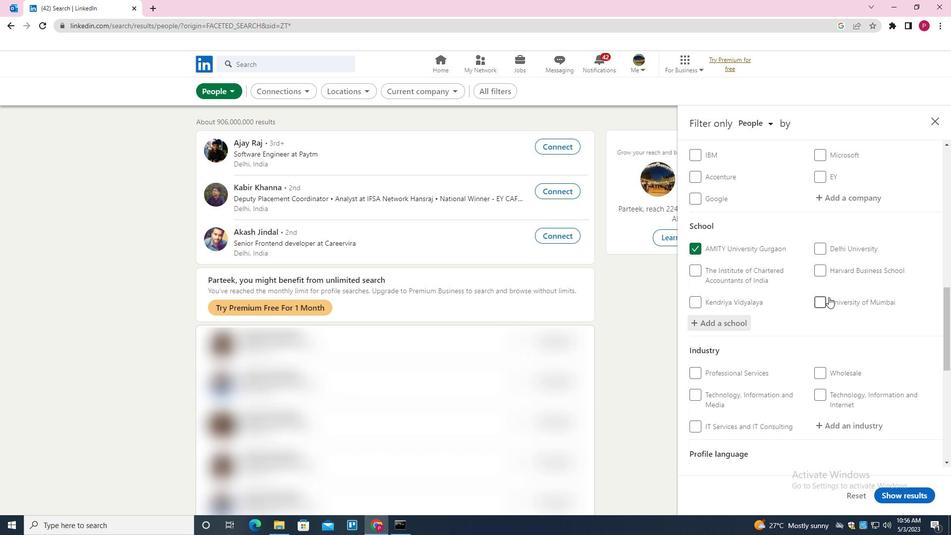 
Action: Mouse scrolled (828, 296) with delta (0, 0)
Screenshot: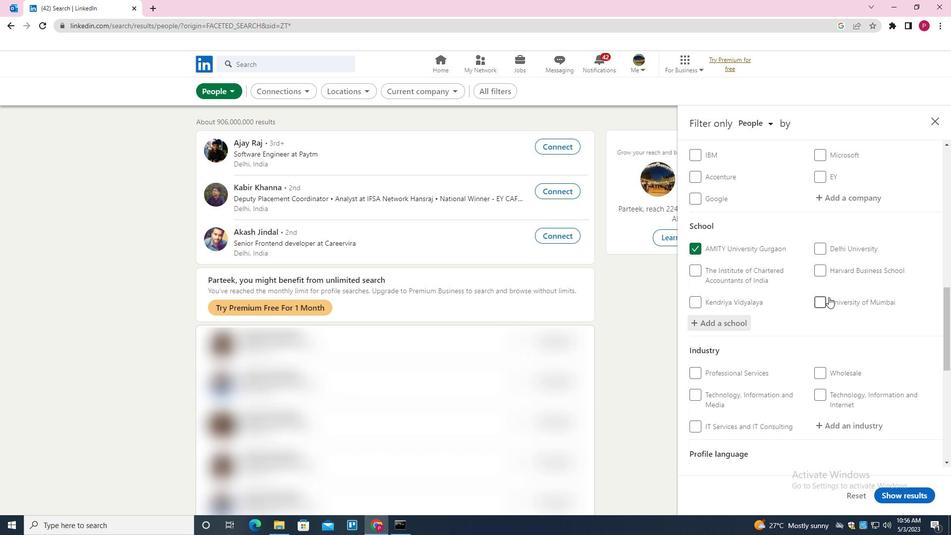 
Action: Mouse moved to (837, 273)
Screenshot: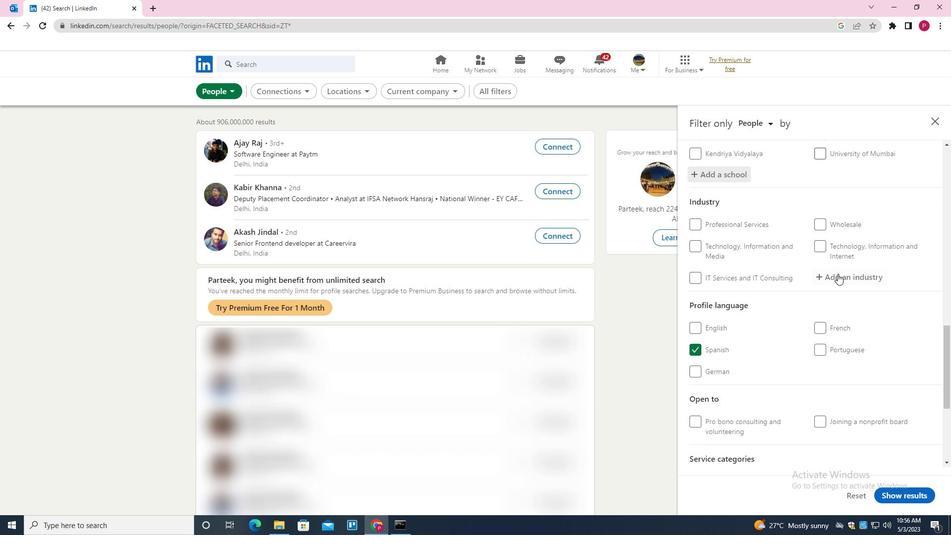 
Action: Mouse pressed left at (837, 273)
Screenshot: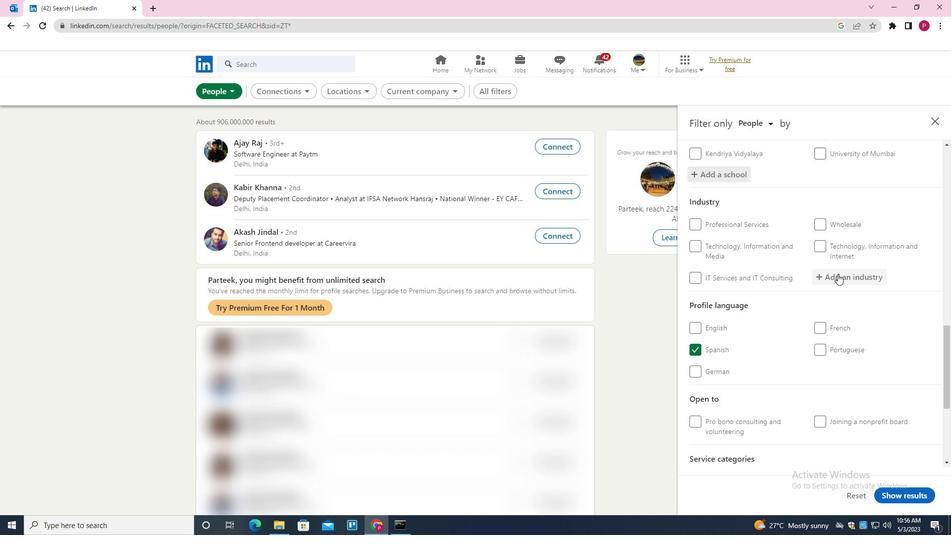 
Action: Key pressed <Key.shift><Key.shift><Key.shift><Key.shift><Key.shift><Key.shift><Key.shift><Key.shift><Key.shift>INSURANCE<Key.space><Key.shift><Key.shift><Key.shift><Key.shift>CARRIRES<Key.down><Key.backspace><Key.backspace><Key.backspace><Key.down><Key.enter>
Screenshot: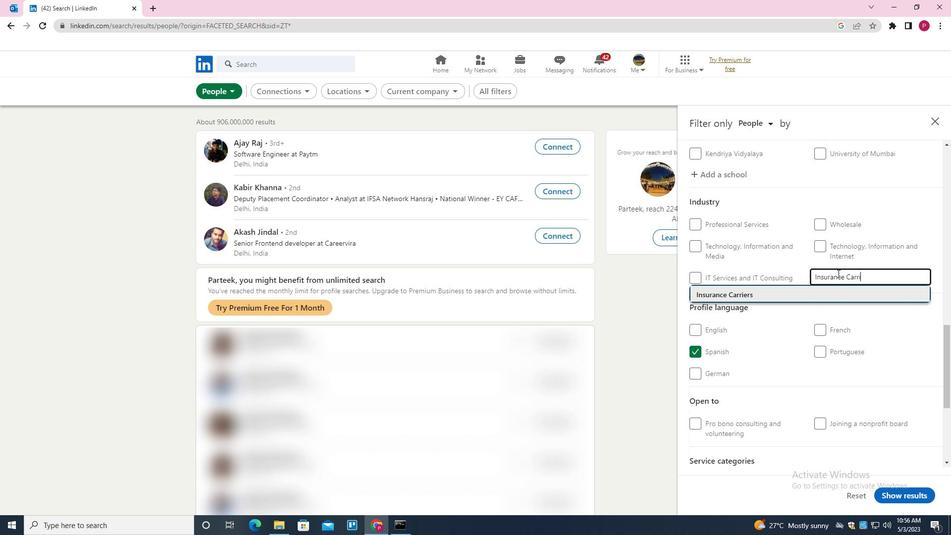 
Action: Mouse scrolled (837, 272) with delta (0, 0)
Screenshot: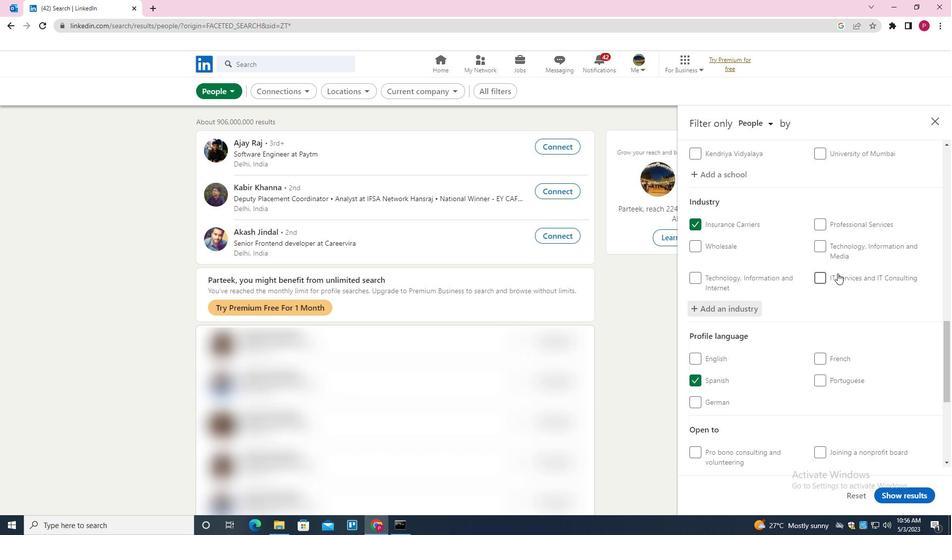 
Action: Mouse scrolled (837, 272) with delta (0, 0)
Screenshot: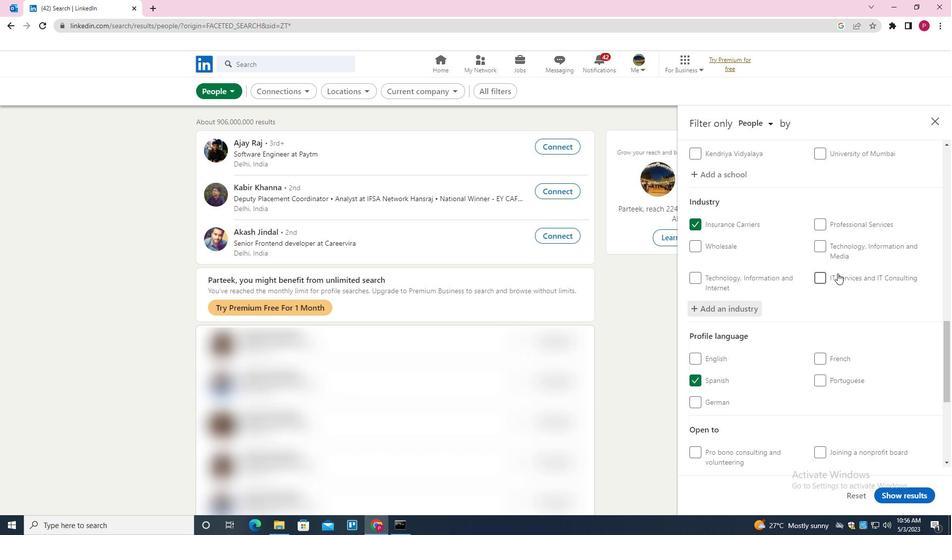
Action: Mouse scrolled (837, 272) with delta (0, 0)
Screenshot: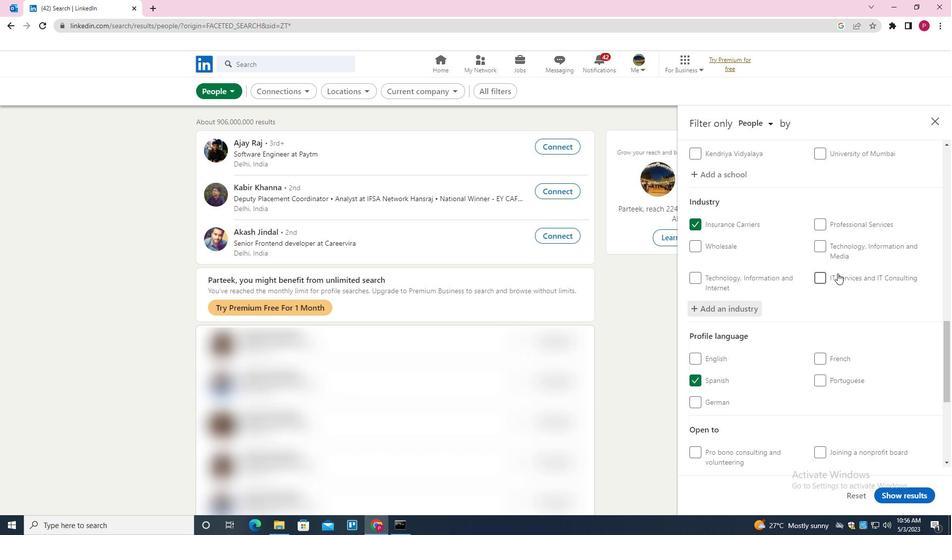 
Action: Mouse scrolled (837, 272) with delta (0, 0)
Screenshot: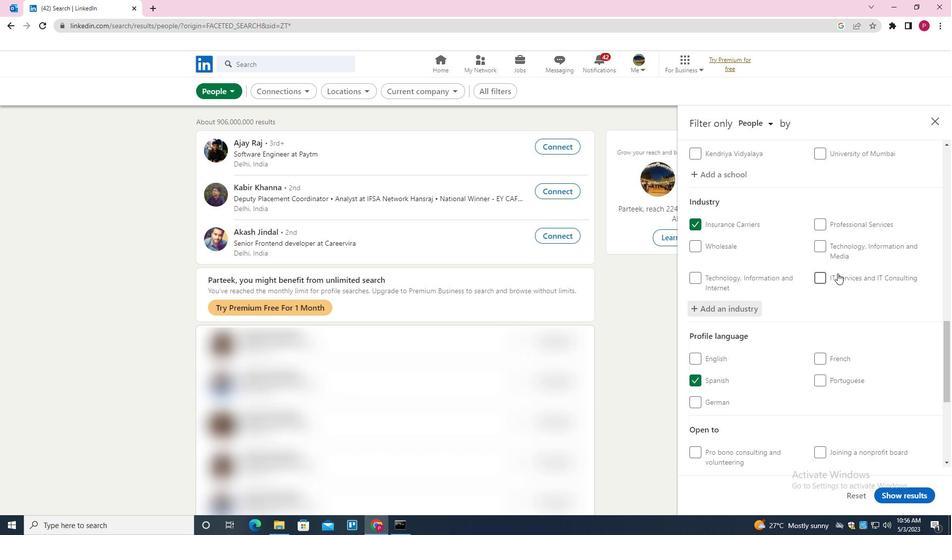 
Action: Mouse moved to (837, 273)
Screenshot: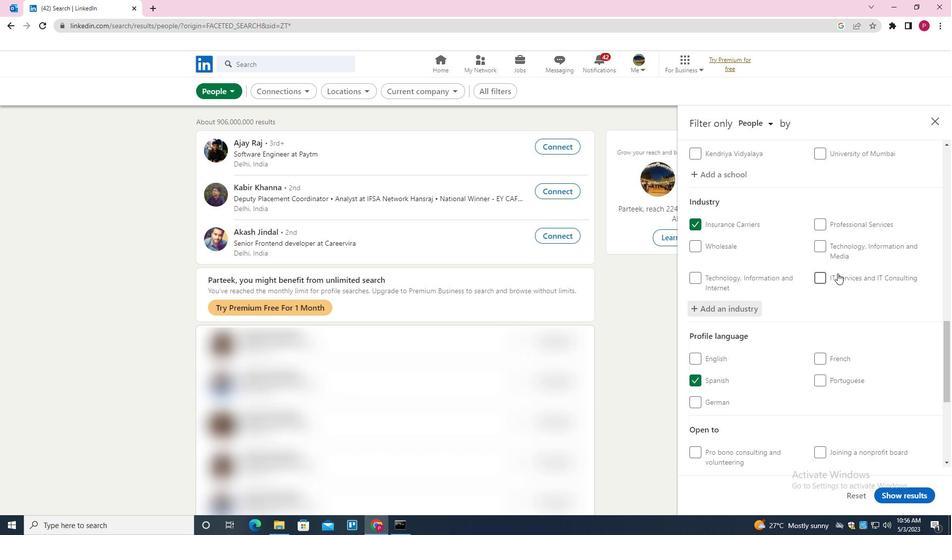 
Action: Mouse scrolled (837, 273) with delta (0, 0)
Screenshot: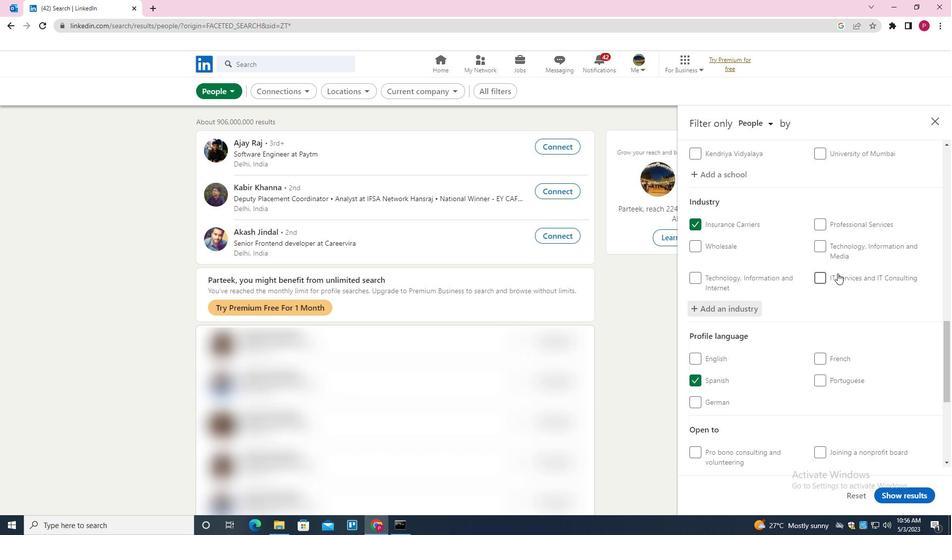
Action: Mouse moved to (847, 328)
Screenshot: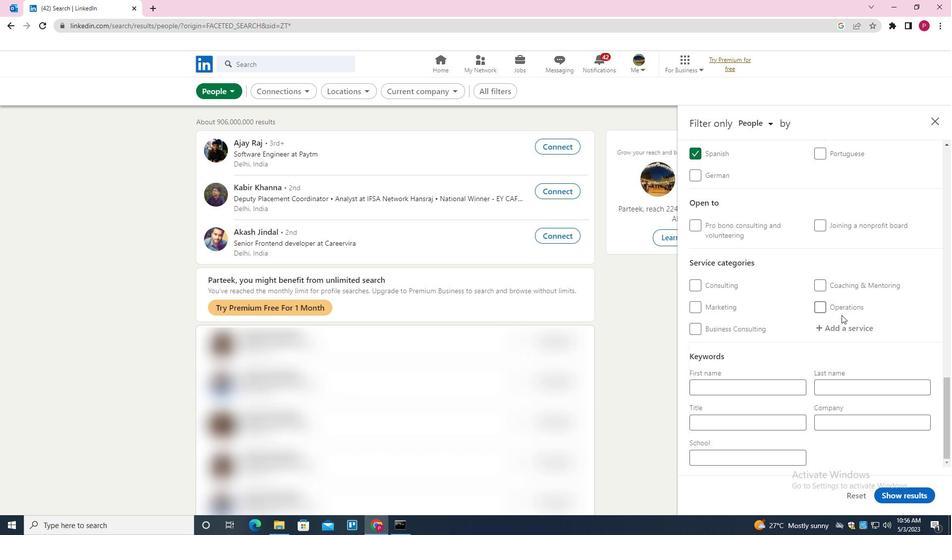 
Action: Mouse pressed left at (847, 328)
Screenshot: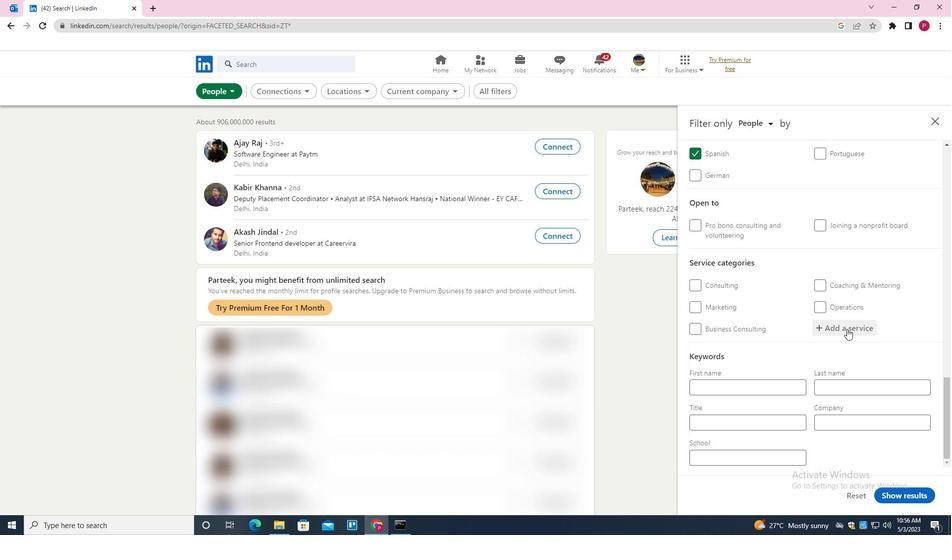 
Action: Key pressed <Key.shift><Key.shift><Key.shift><Key.shift><Key.shift>PRODUCT<Key.space><Key.shift>MARKETING<Key.down><Key.enter>
Screenshot: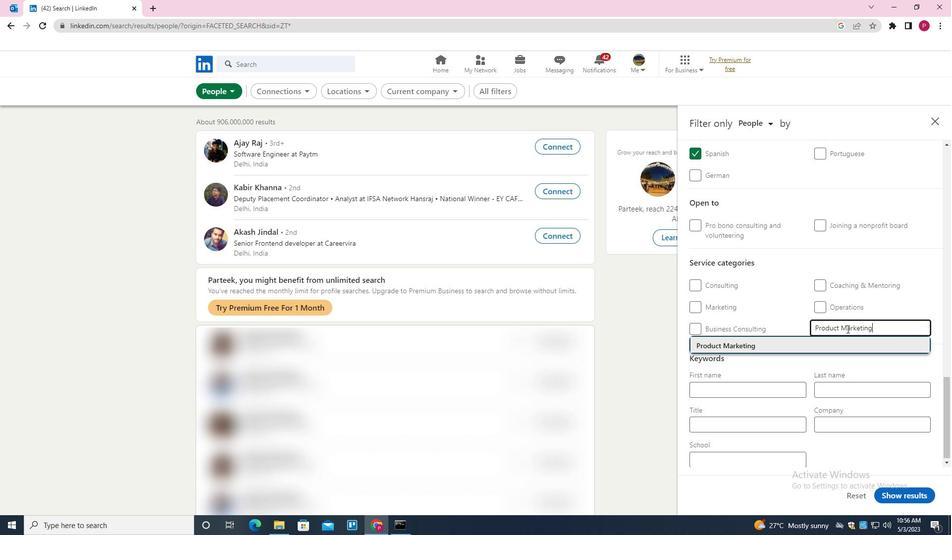 
Action: Mouse scrolled (847, 328) with delta (0, 0)
Screenshot: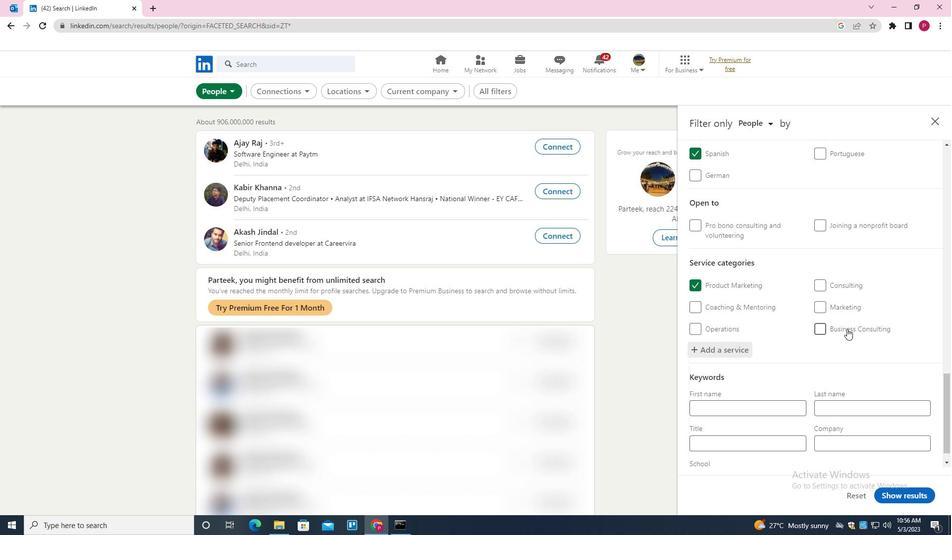 
Action: Mouse scrolled (847, 328) with delta (0, 0)
Screenshot: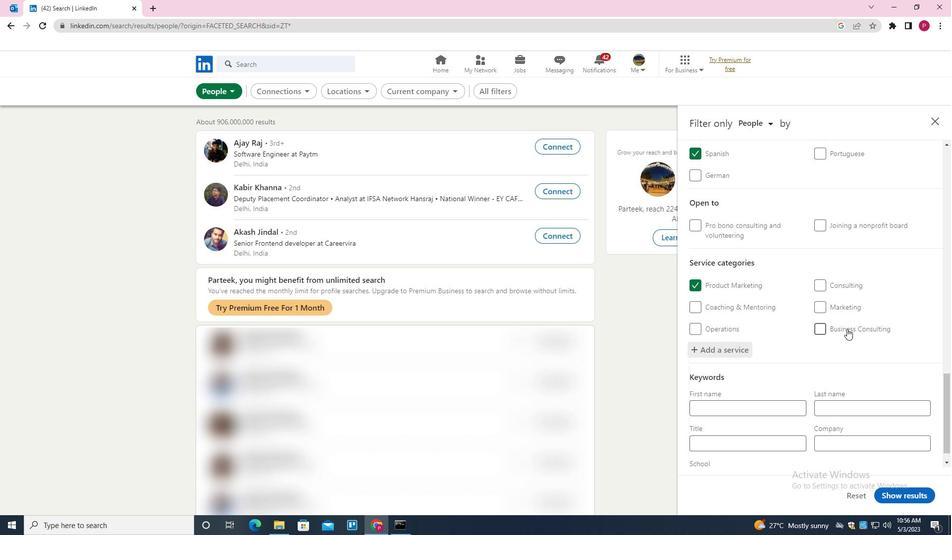 
Action: Mouse moved to (847, 329)
Screenshot: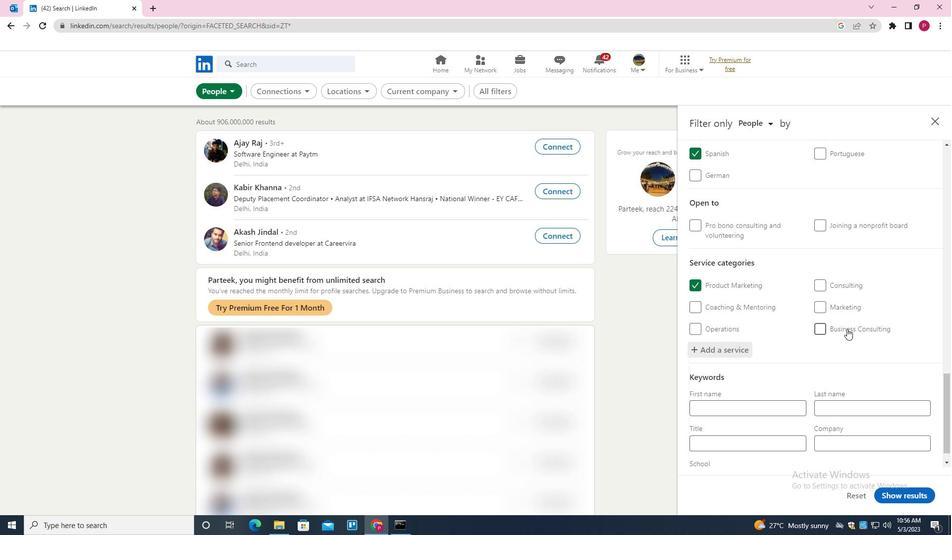 
Action: Mouse scrolled (847, 328) with delta (0, 0)
Screenshot: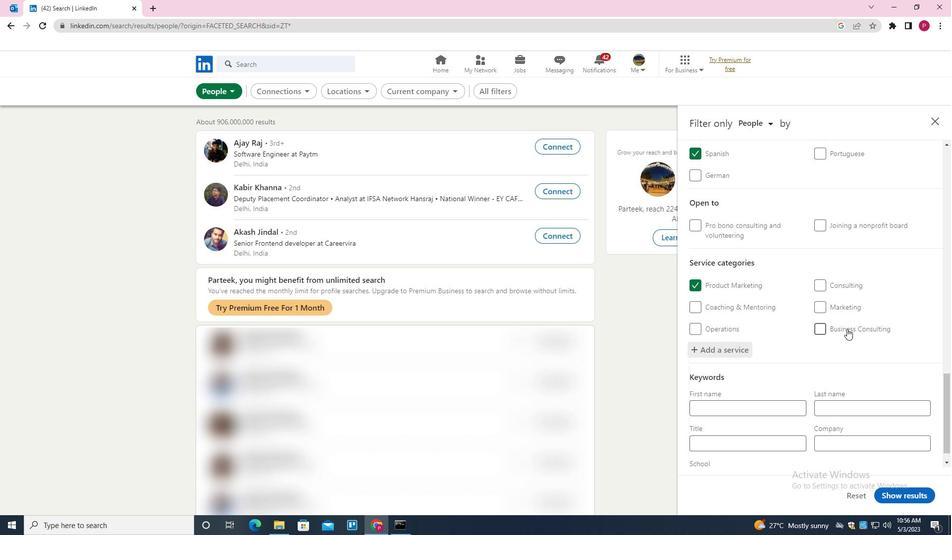 
Action: Mouse moved to (827, 345)
Screenshot: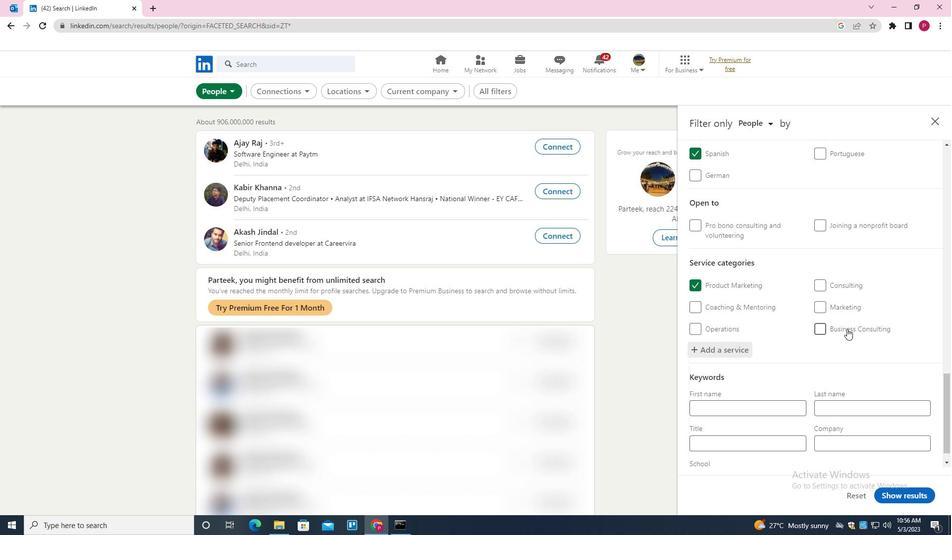 
Action: Mouse scrolled (827, 345) with delta (0, 0)
Screenshot: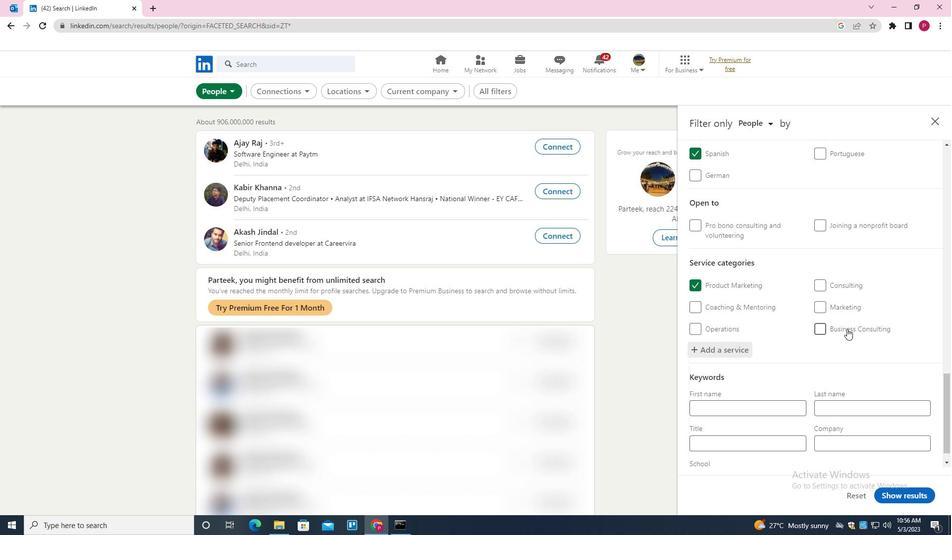
Action: Mouse moved to (763, 423)
Screenshot: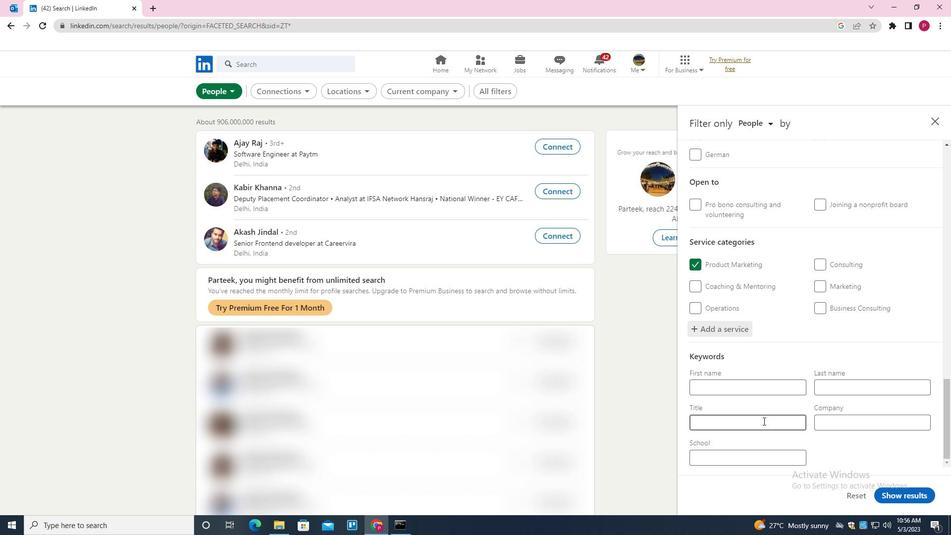 
Action: Mouse pressed left at (763, 423)
Screenshot: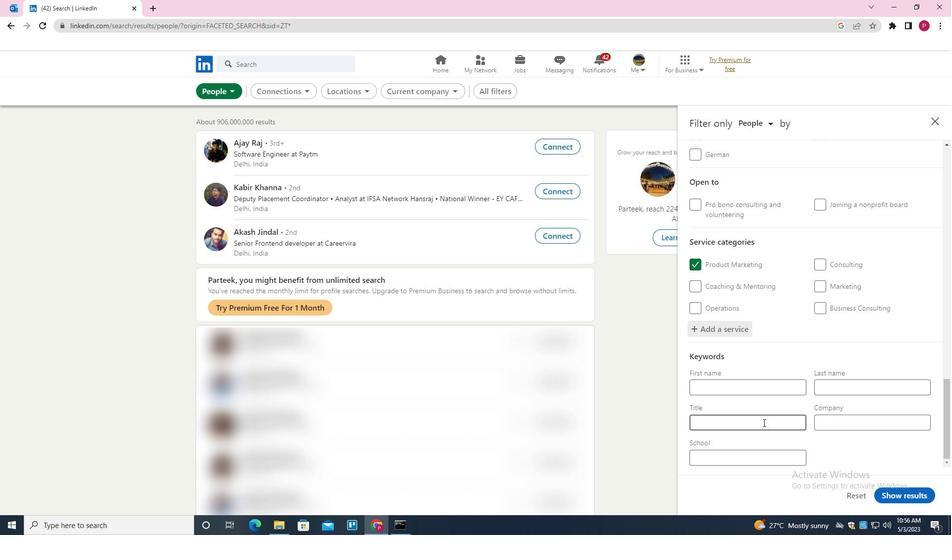 
Action: Key pressed <Key.shift><Key.shift><Key.shift><Key.shift><Key.shift><Key.shift><Key.shift>CHEN<Key.backspace>MIST
Screenshot: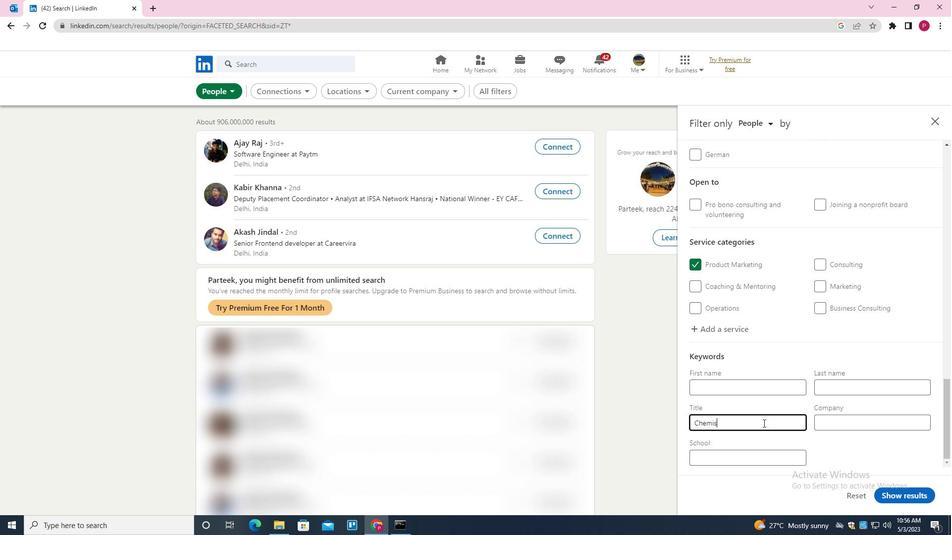 
Action: Mouse moved to (901, 491)
Screenshot: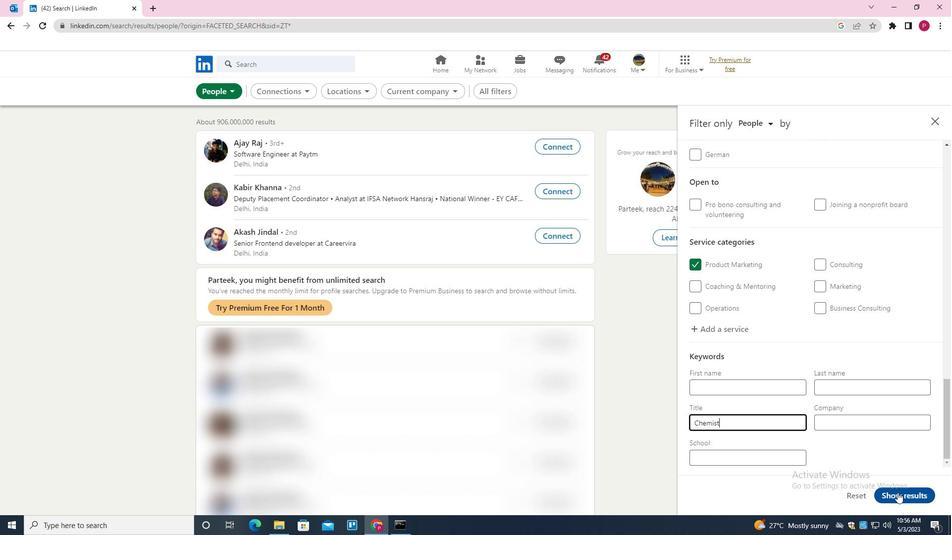 
Action: Mouse pressed left at (901, 491)
Screenshot: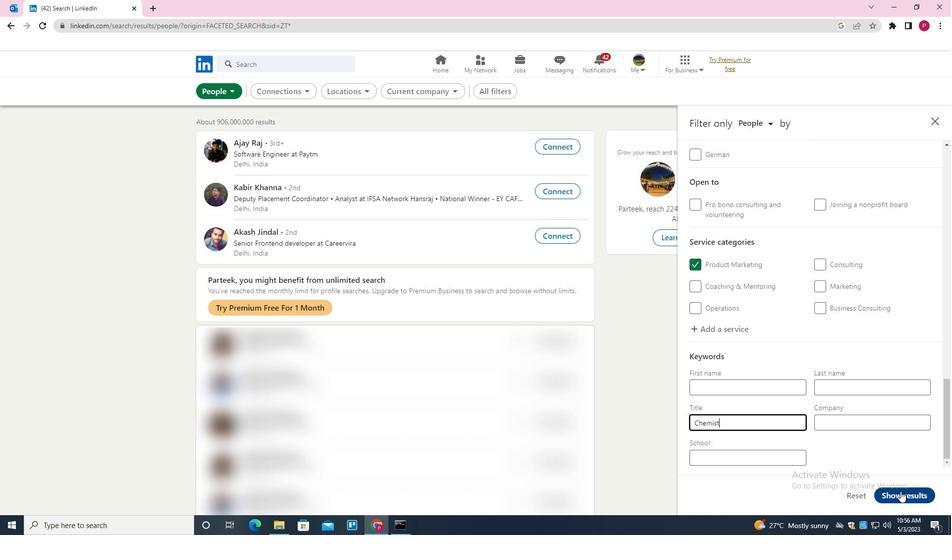 
Action: Mouse moved to (510, 279)
Screenshot: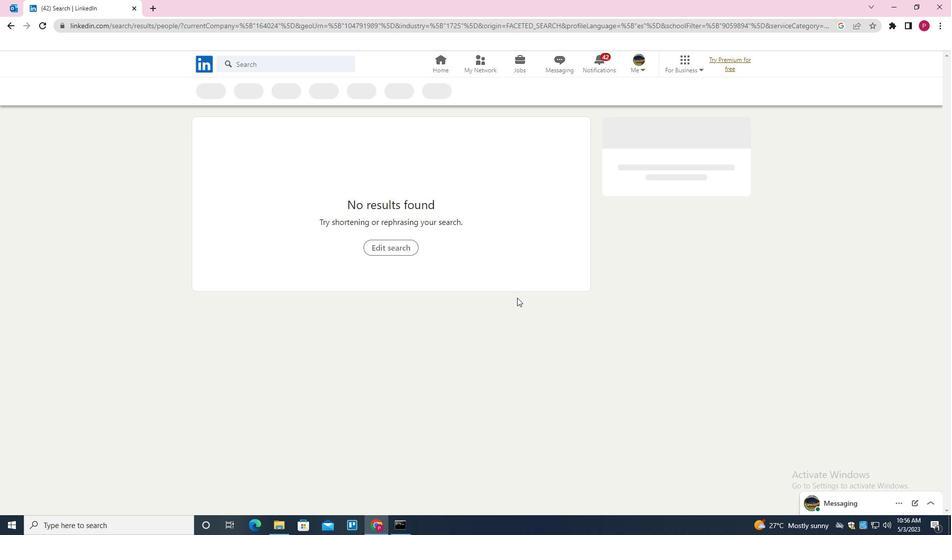 
